 Task: Search one way flight ticket for 4 adults, 2 children, 2 infants in seat and 1 infant on lap in premium economy from Palm Springs: Palm Springs International Airport to Fort Wayne: Fort Wayne International Airport on 5-4-2023. Choice of flights is Alaska. Number of bags: 2 carry on bags. Price is upto 89000. Outbound departure time preference is 22:00.
Action: Mouse moved to (302, 283)
Screenshot: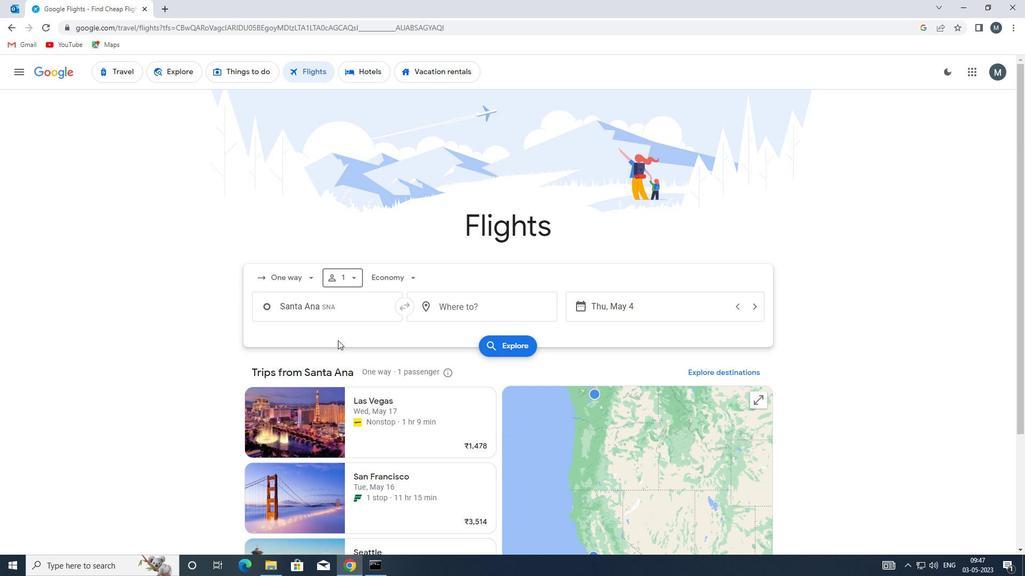 
Action: Mouse pressed left at (302, 283)
Screenshot: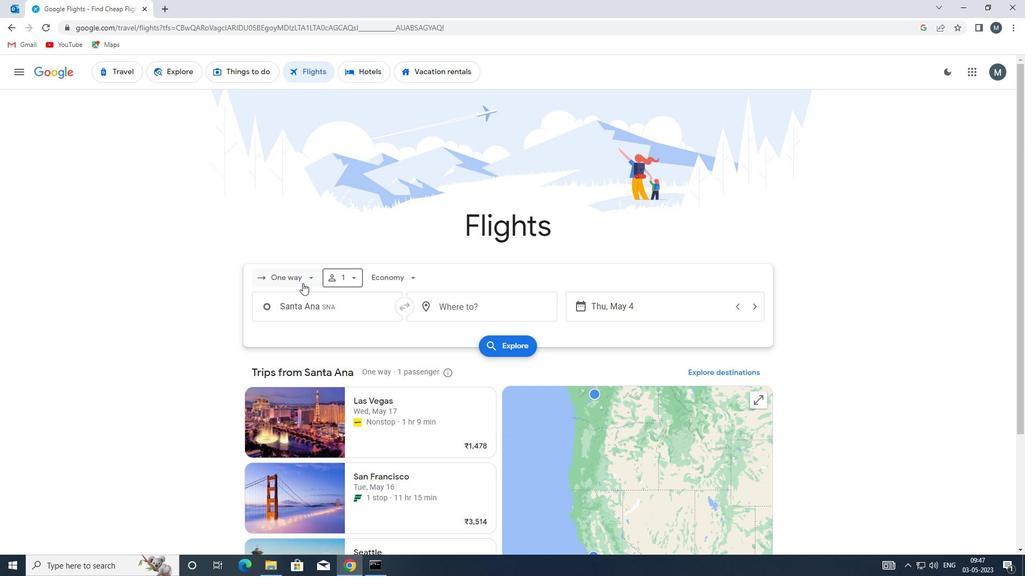 
Action: Mouse moved to (313, 322)
Screenshot: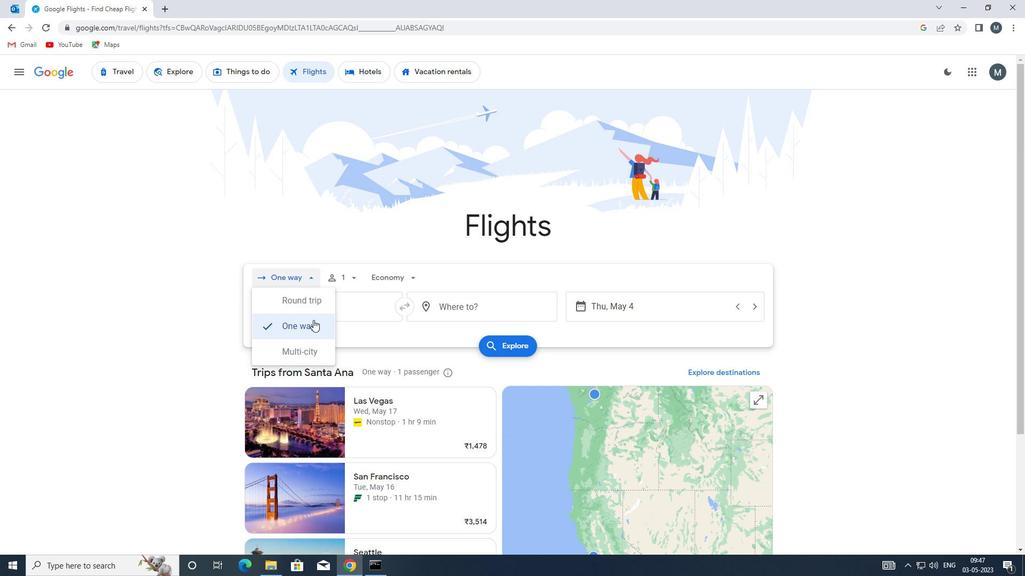 
Action: Mouse pressed left at (313, 322)
Screenshot: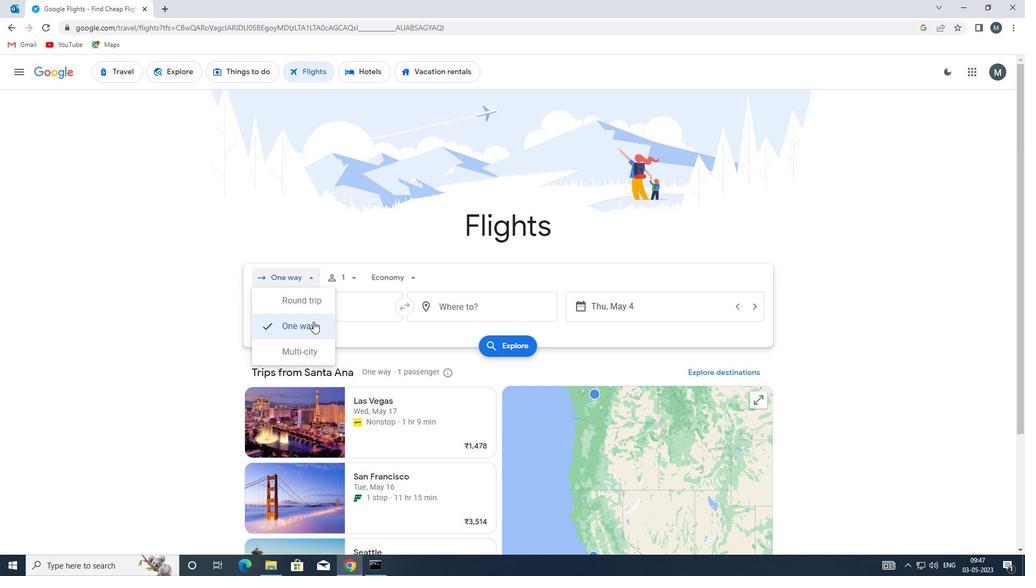 
Action: Mouse moved to (342, 274)
Screenshot: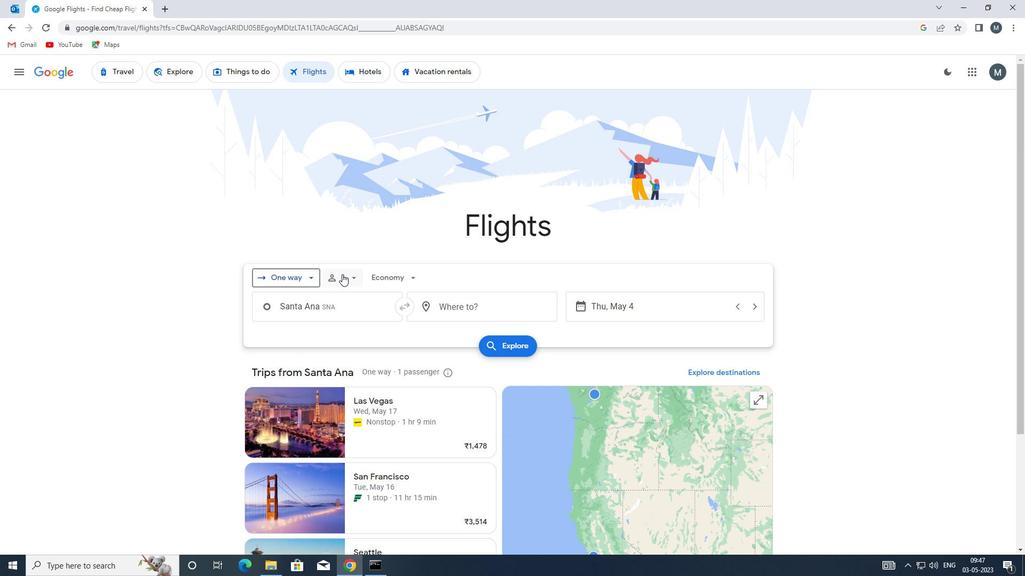 
Action: Mouse pressed left at (342, 274)
Screenshot: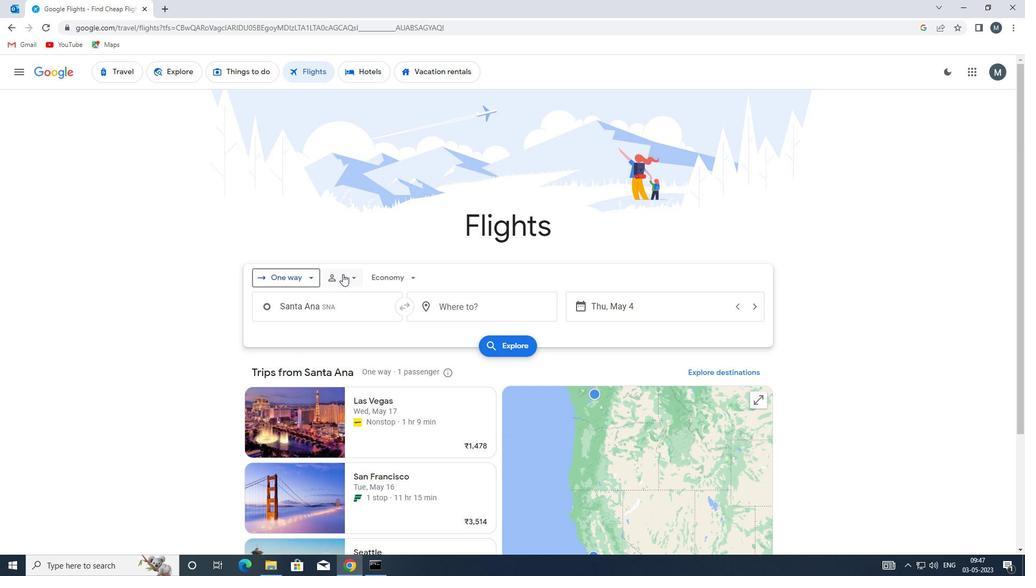 
Action: Mouse moved to (428, 304)
Screenshot: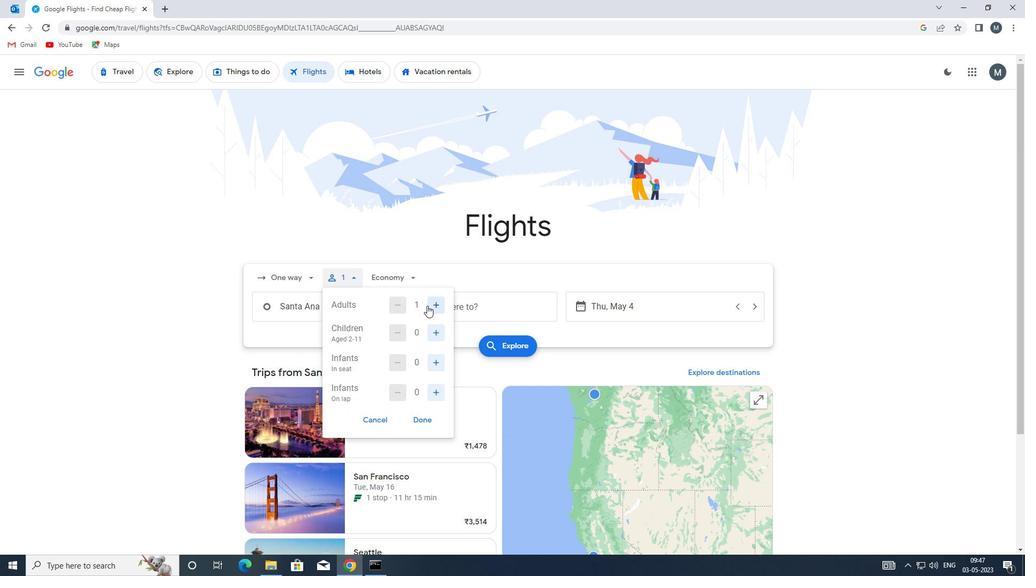 
Action: Mouse pressed left at (428, 304)
Screenshot: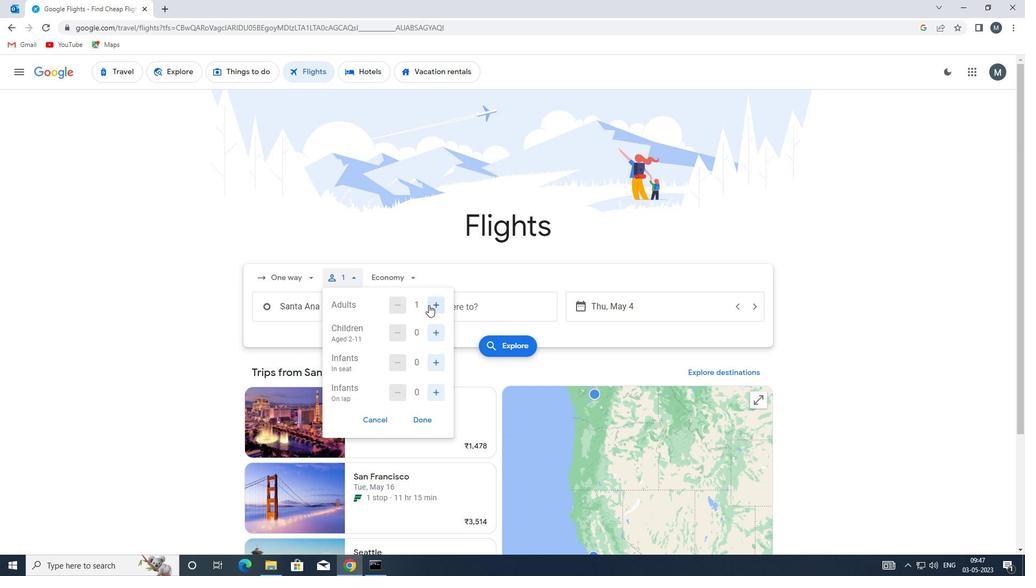 
Action: Mouse pressed left at (428, 304)
Screenshot: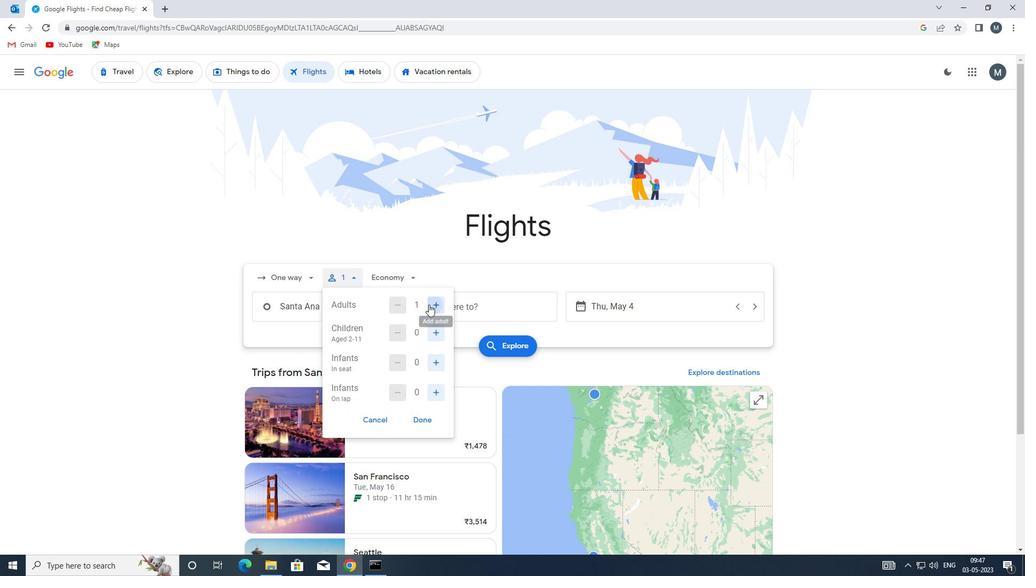 
Action: Mouse moved to (429, 304)
Screenshot: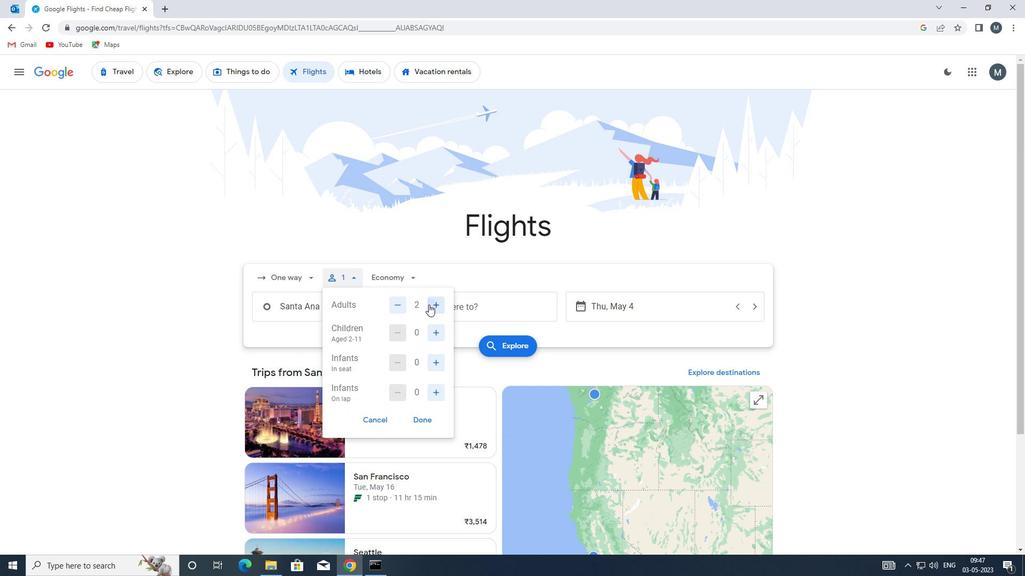 
Action: Mouse pressed left at (429, 304)
Screenshot: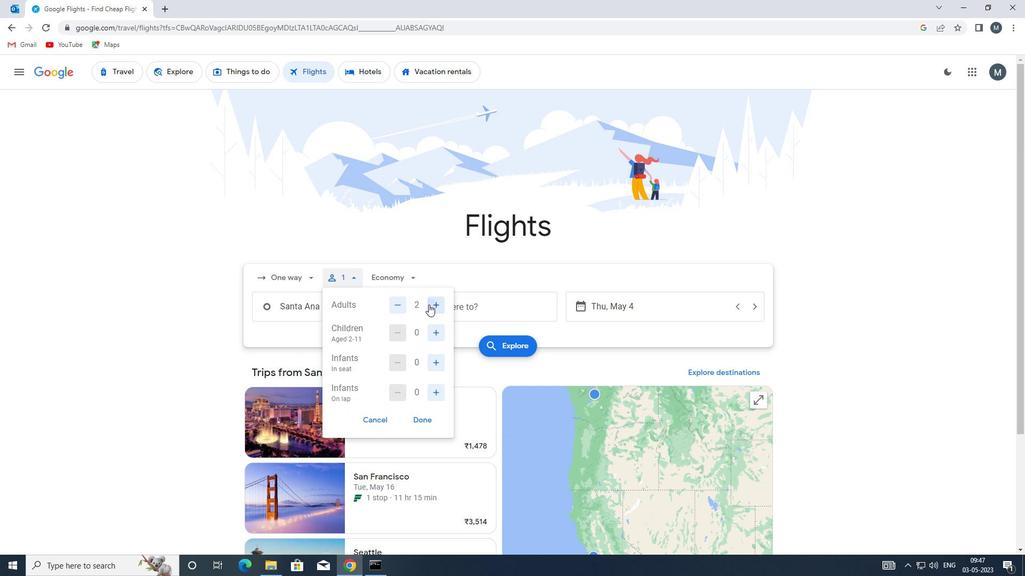 
Action: Mouse moved to (430, 304)
Screenshot: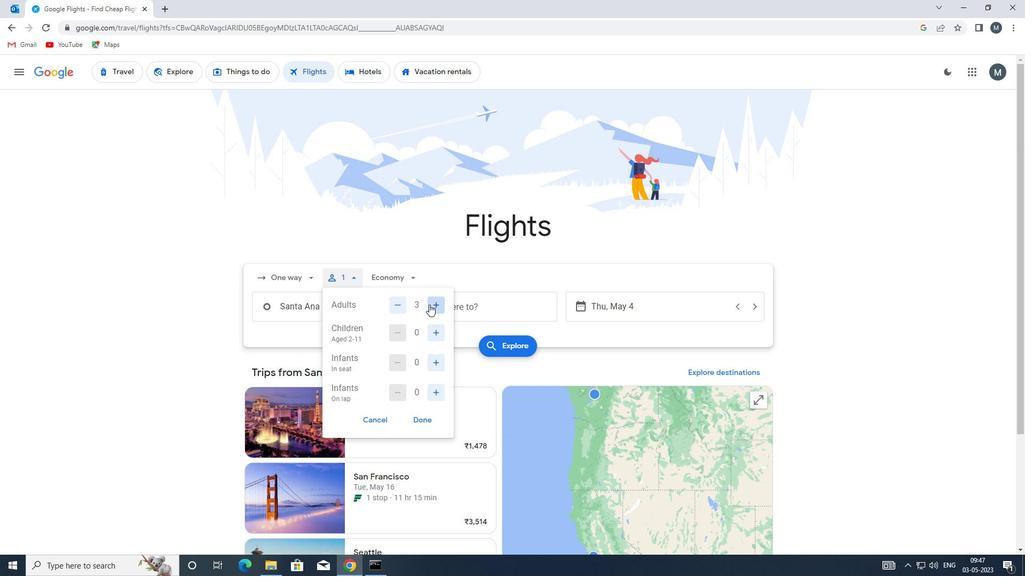 
Action: Mouse pressed left at (430, 304)
Screenshot: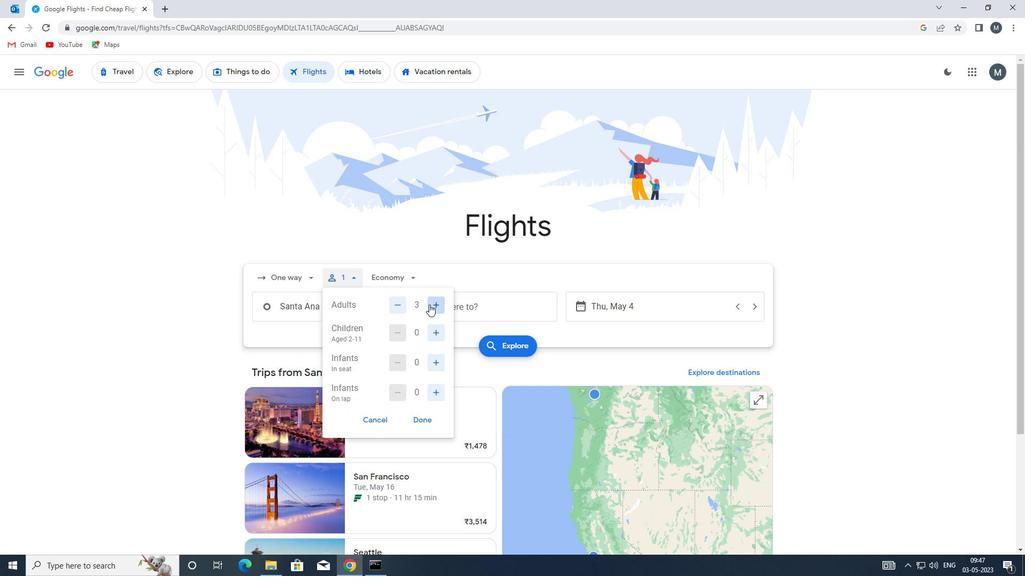 
Action: Mouse moved to (395, 303)
Screenshot: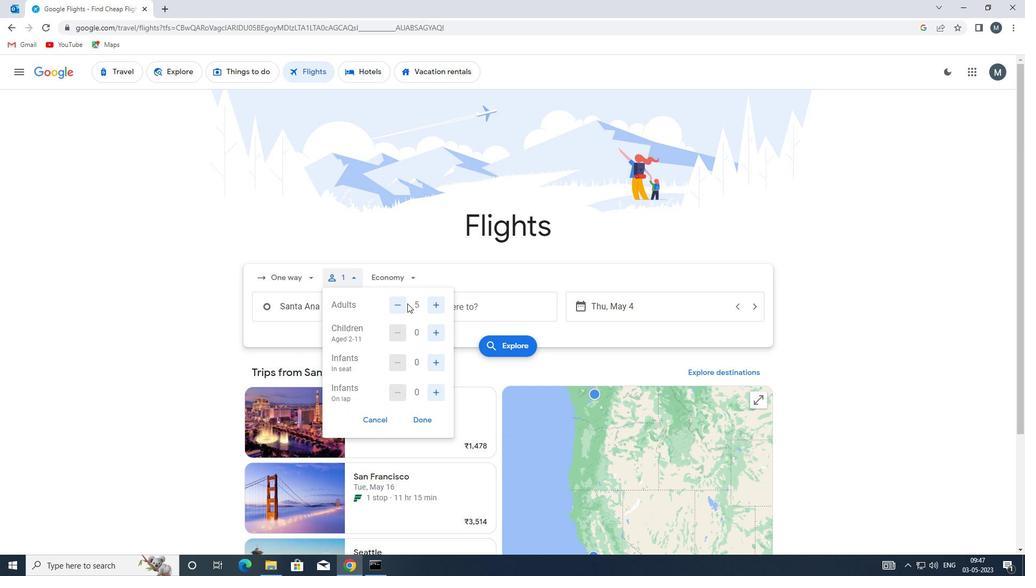 
Action: Mouse pressed left at (395, 303)
Screenshot: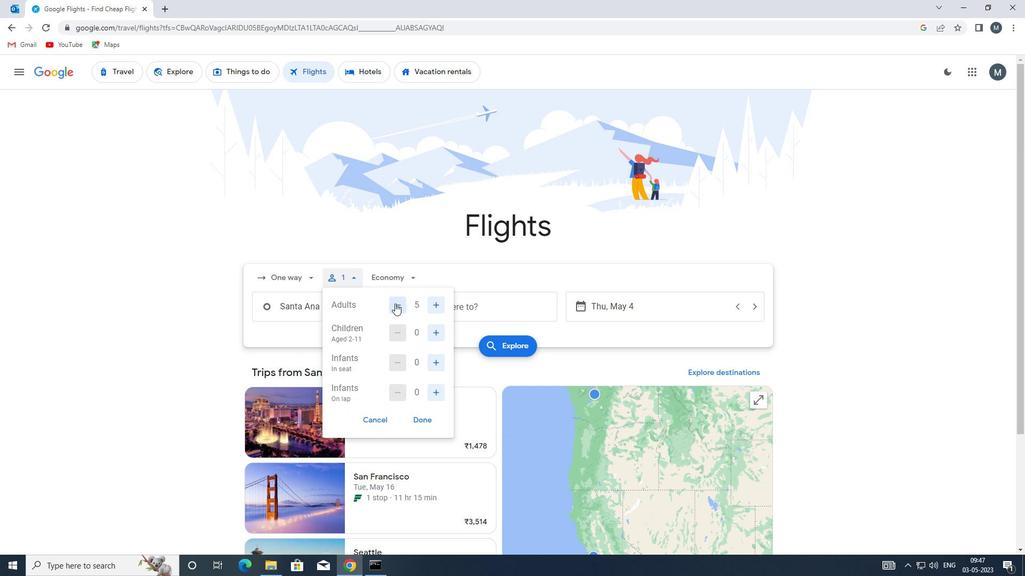 
Action: Mouse moved to (438, 330)
Screenshot: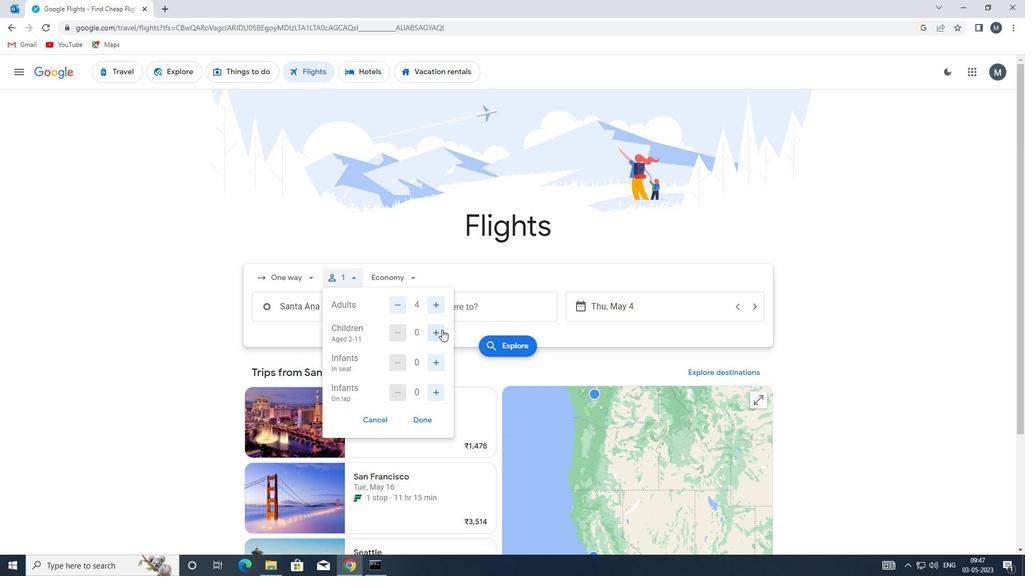 
Action: Mouse pressed left at (438, 330)
Screenshot: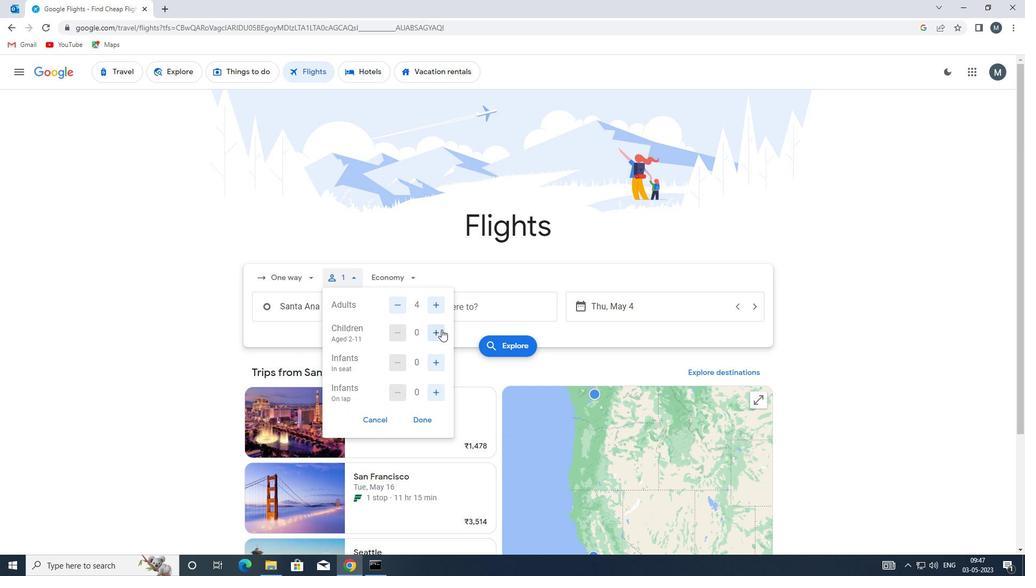 
Action: Mouse pressed left at (438, 330)
Screenshot: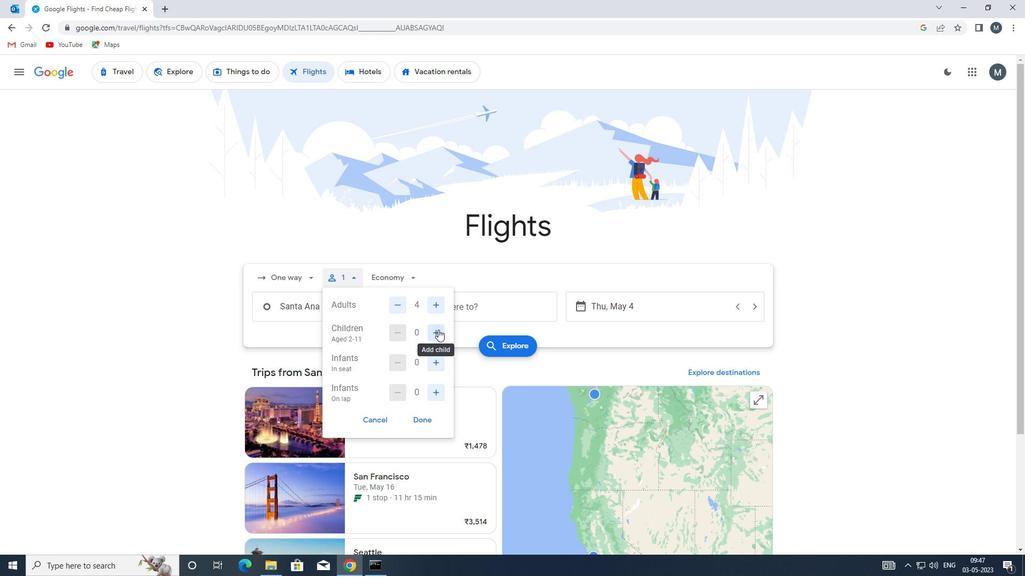 
Action: Mouse moved to (436, 363)
Screenshot: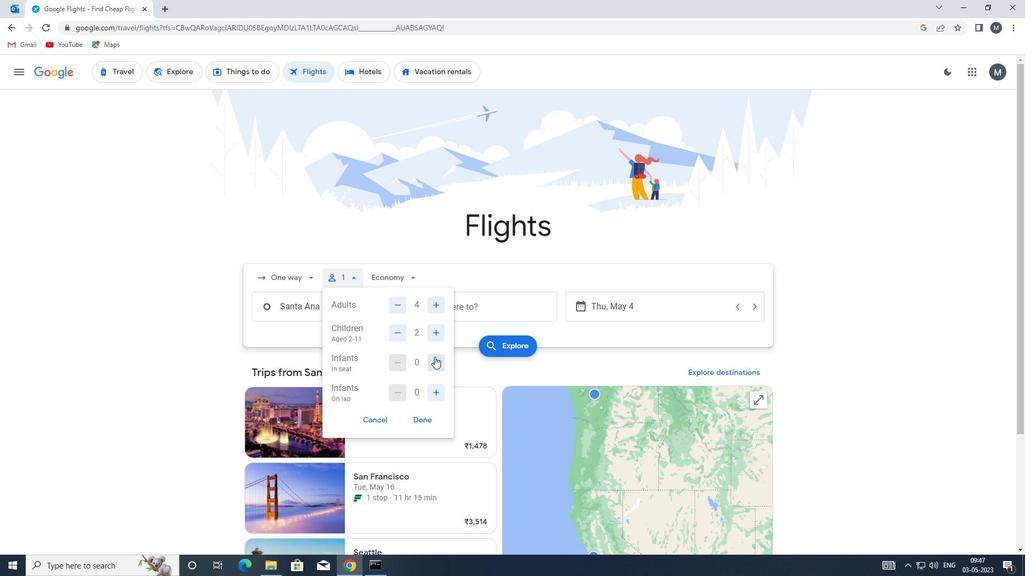 
Action: Mouse pressed left at (436, 363)
Screenshot: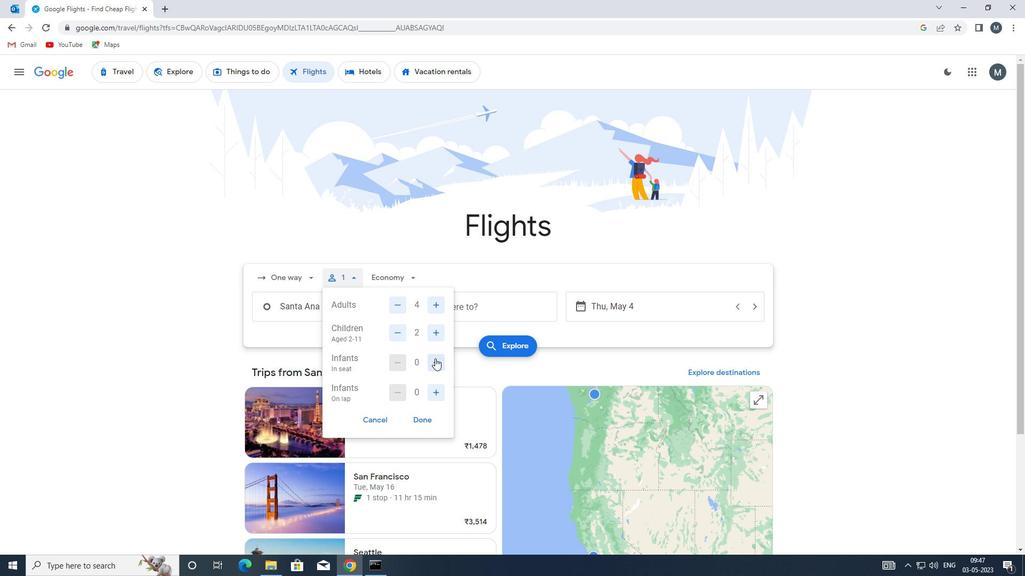 
Action: Mouse moved to (436, 363)
Screenshot: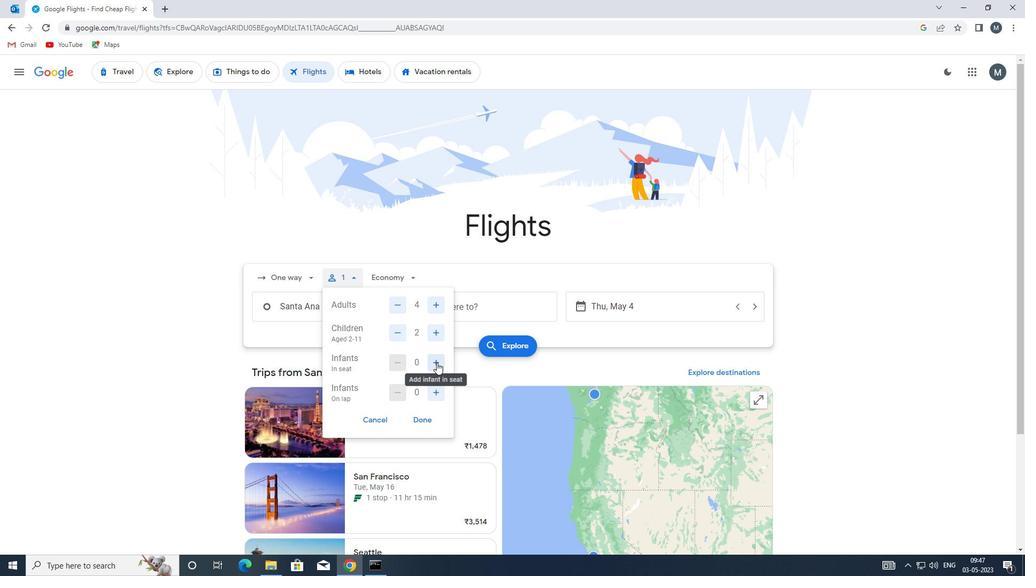 
Action: Mouse pressed left at (436, 363)
Screenshot: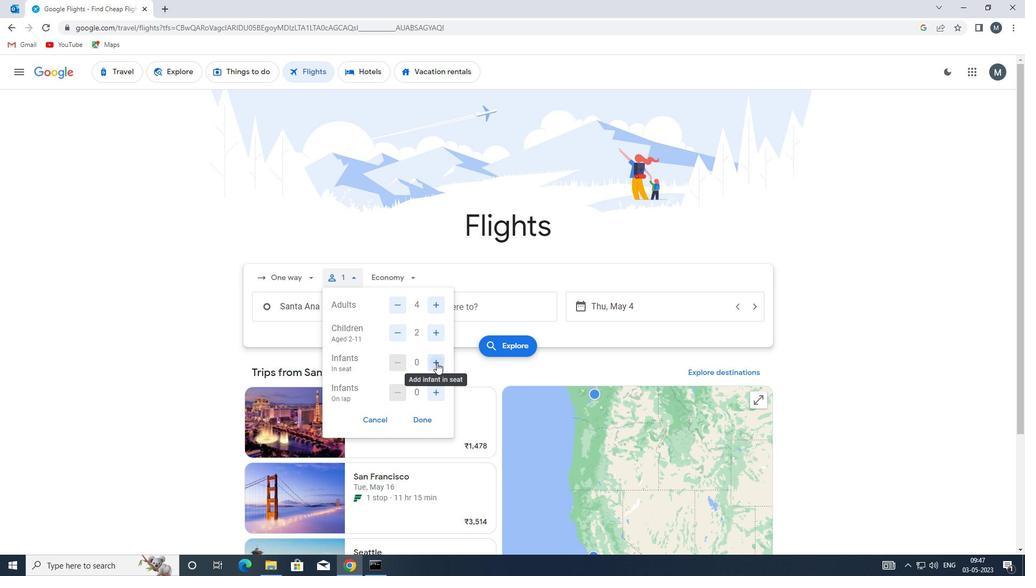
Action: Mouse moved to (437, 397)
Screenshot: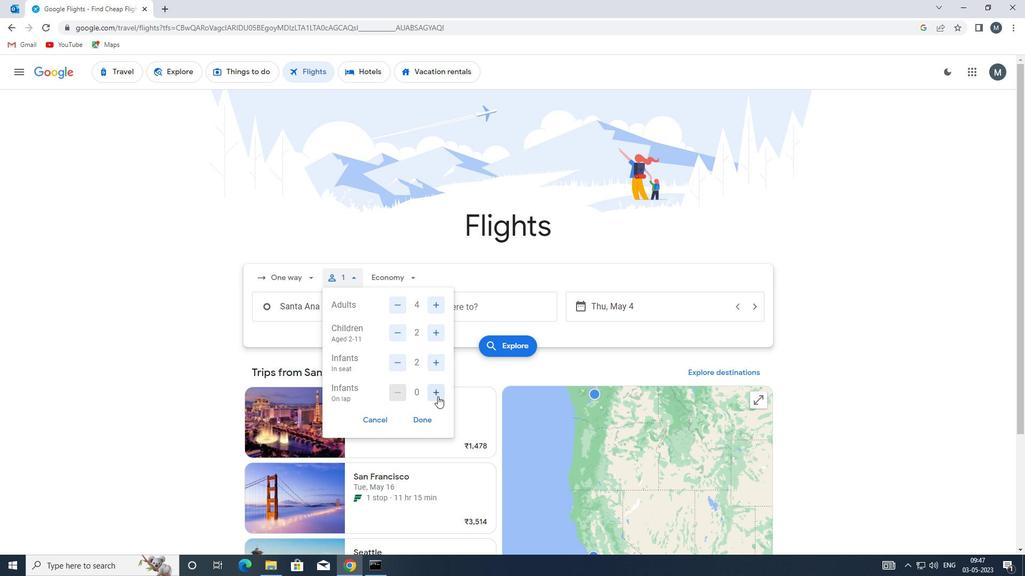 
Action: Mouse pressed left at (437, 397)
Screenshot: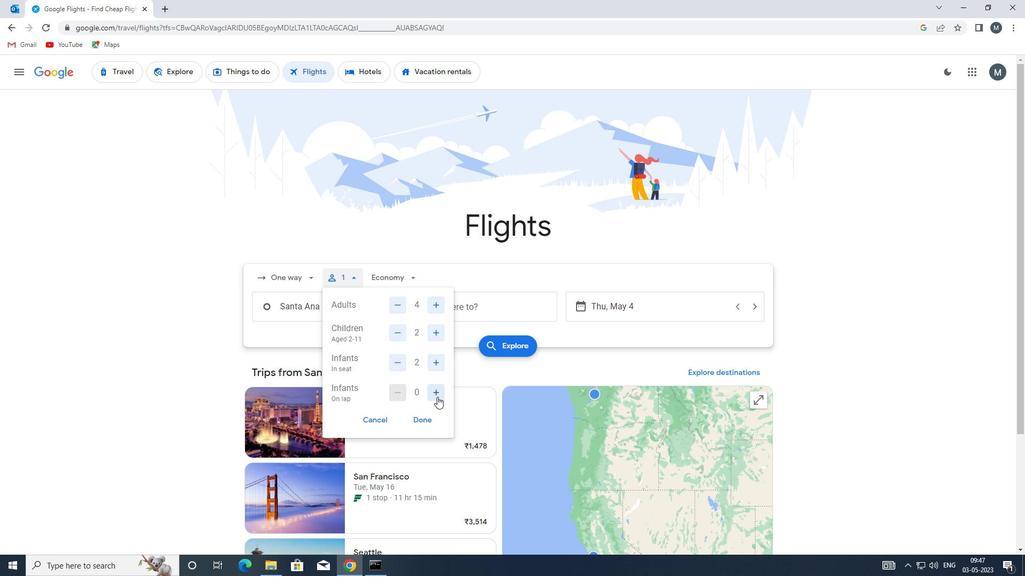 
Action: Mouse moved to (430, 419)
Screenshot: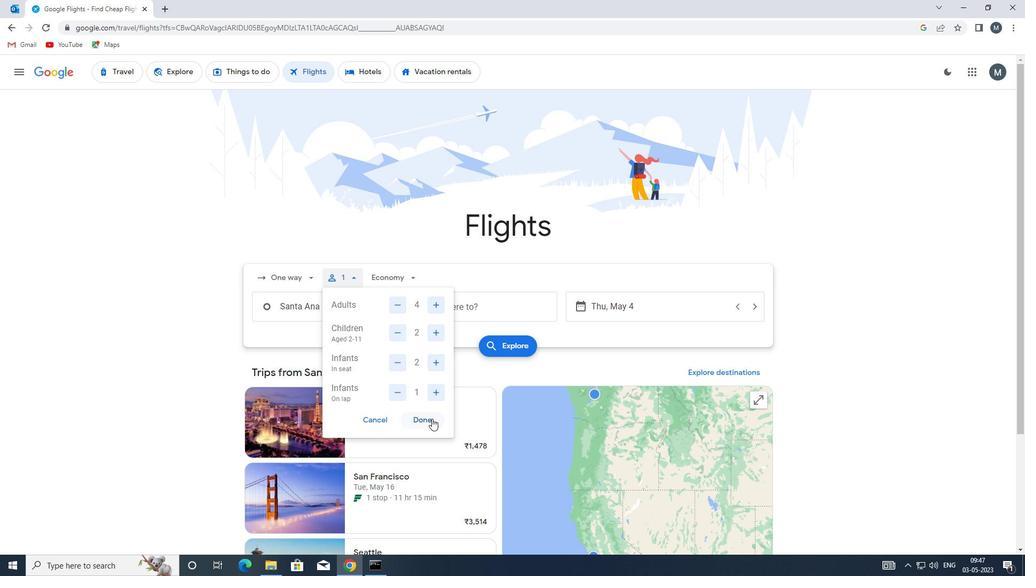 
Action: Mouse pressed left at (430, 419)
Screenshot: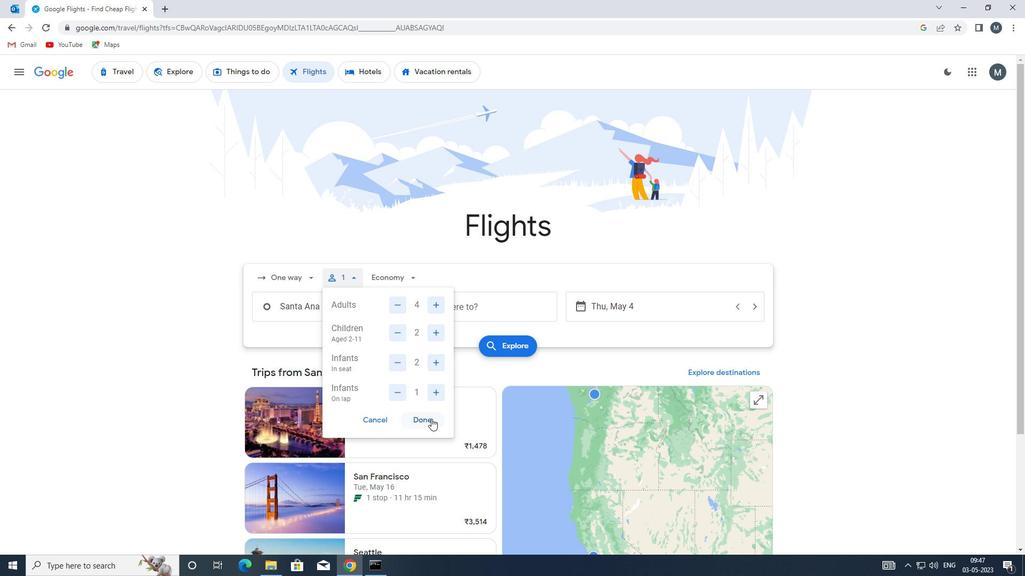 
Action: Mouse moved to (401, 278)
Screenshot: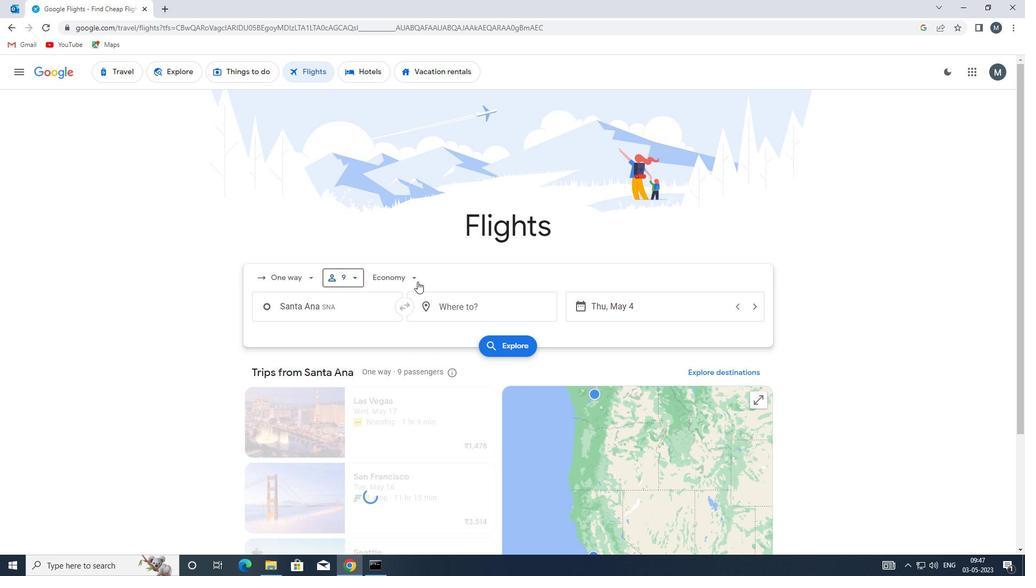 
Action: Mouse pressed left at (401, 278)
Screenshot: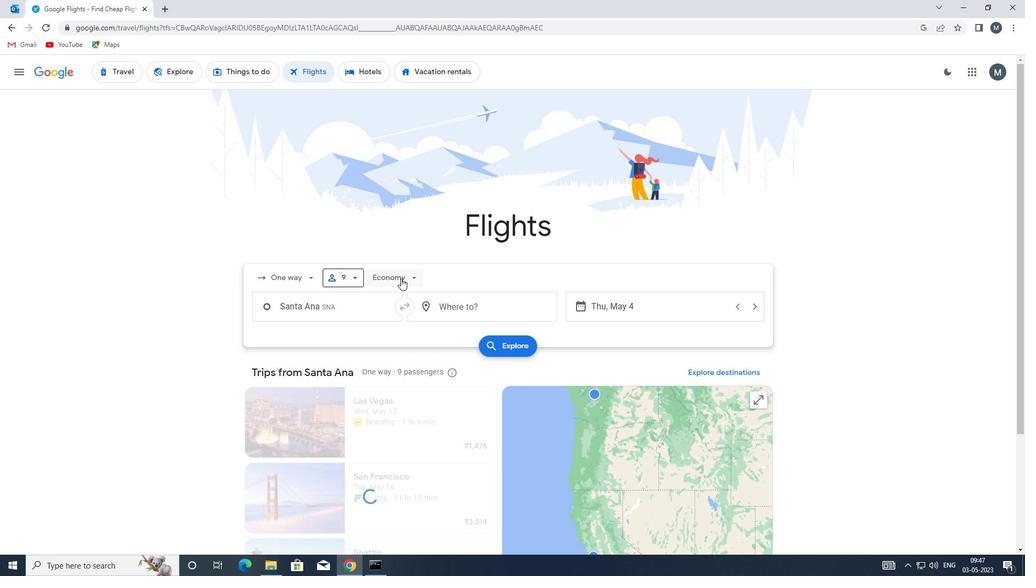 
Action: Mouse moved to (413, 327)
Screenshot: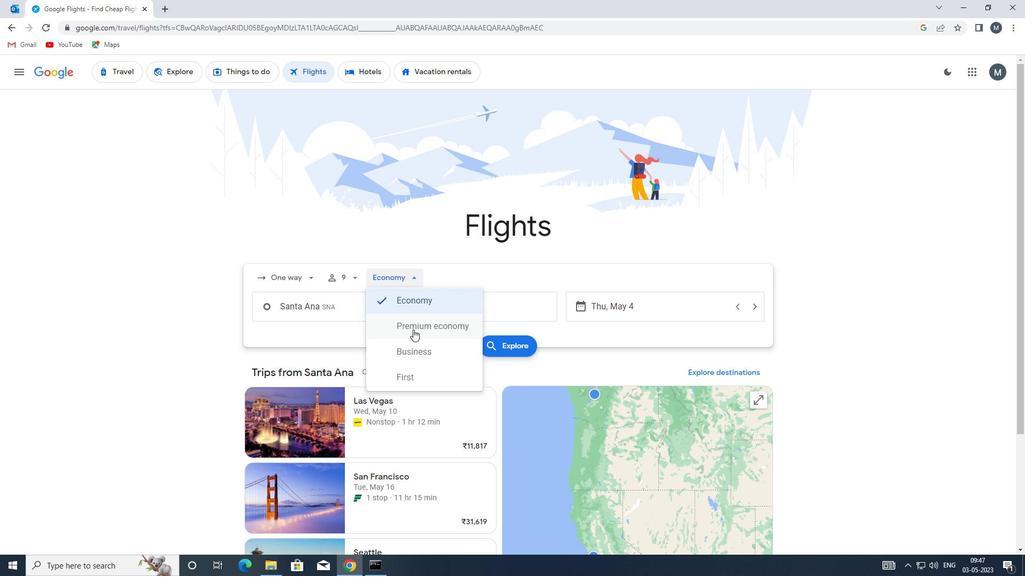 
Action: Mouse pressed left at (413, 327)
Screenshot: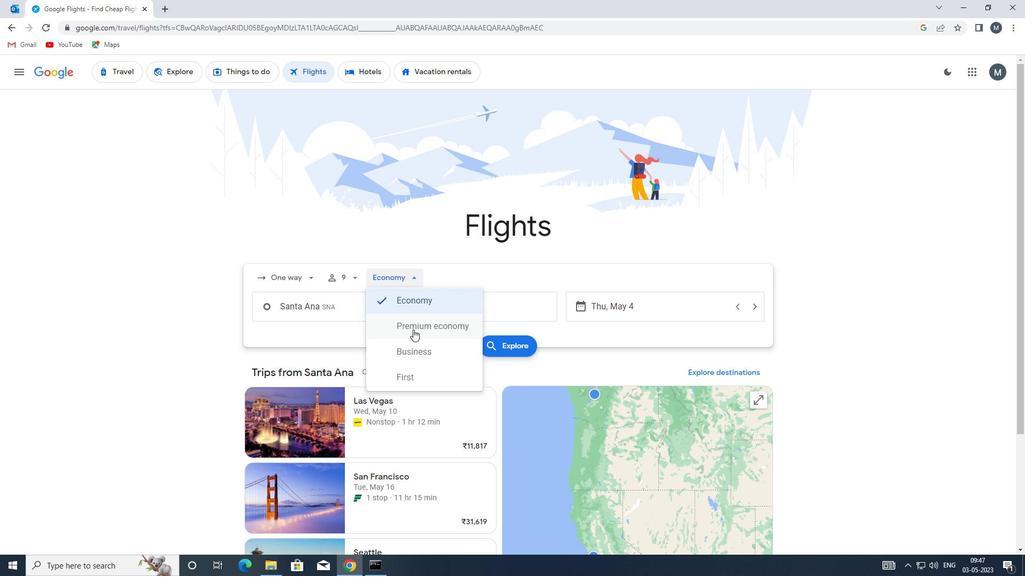
Action: Mouse moved to (346, 310)
Screenshot: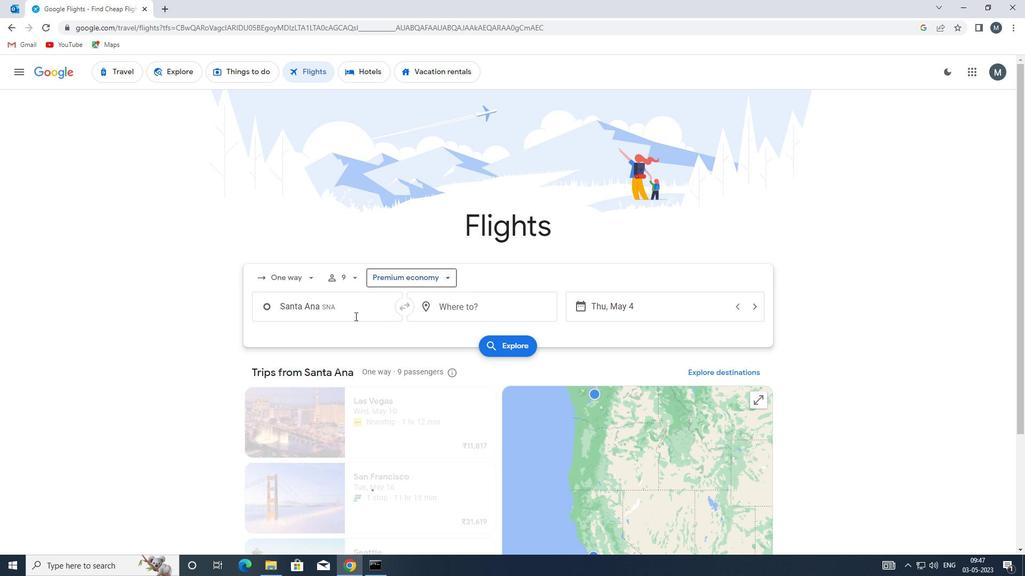 
Action: Mouse pressed left at (346, 310)
Screenshot: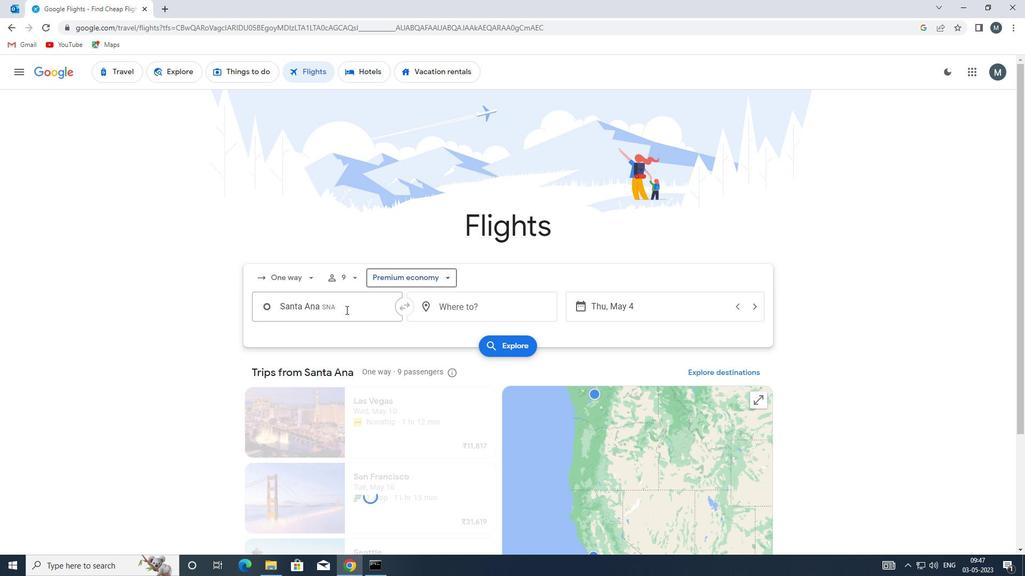
Action: Mouse moved to (346, 309)
Screenshot: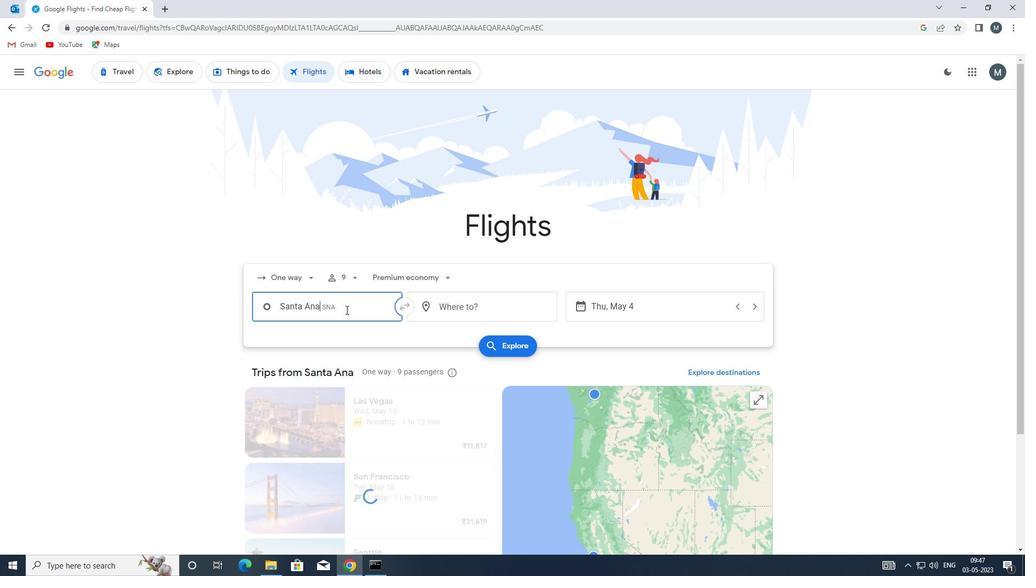 
Action: Key pressed ps
Screenshot: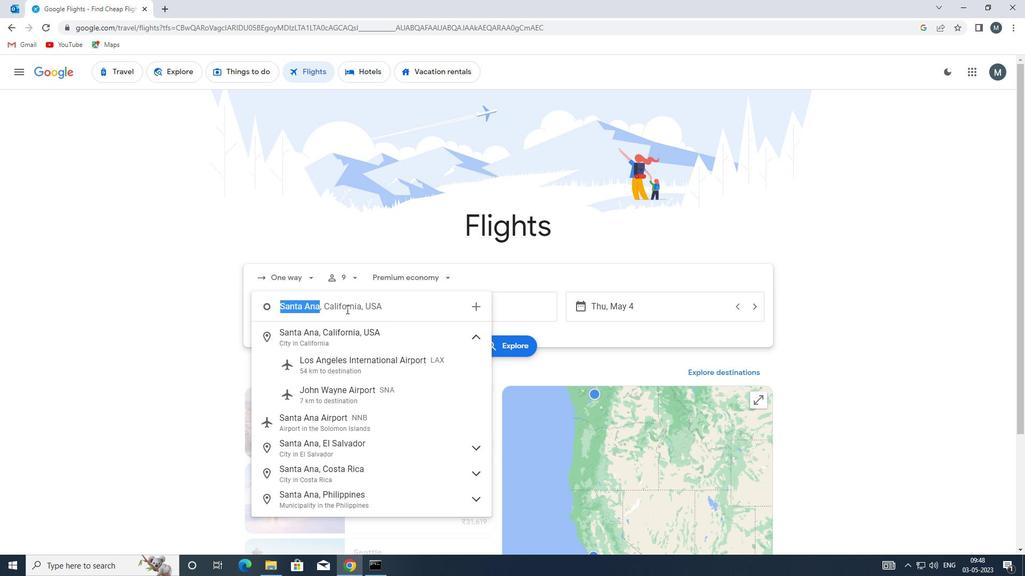 
Action: Mouse moved to (347, 309)
Screenshot: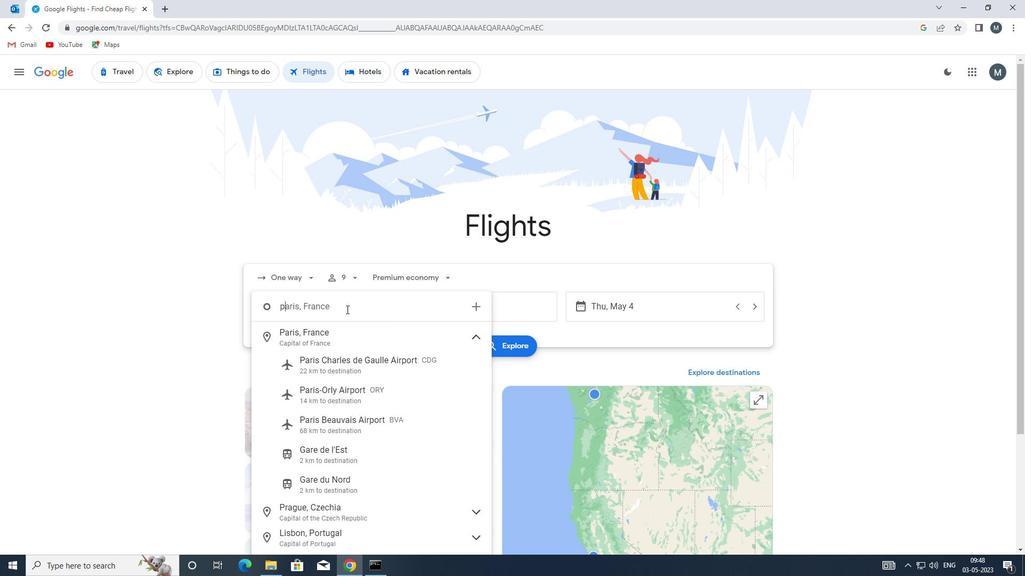 
Action: Key pressed p
Screenshot: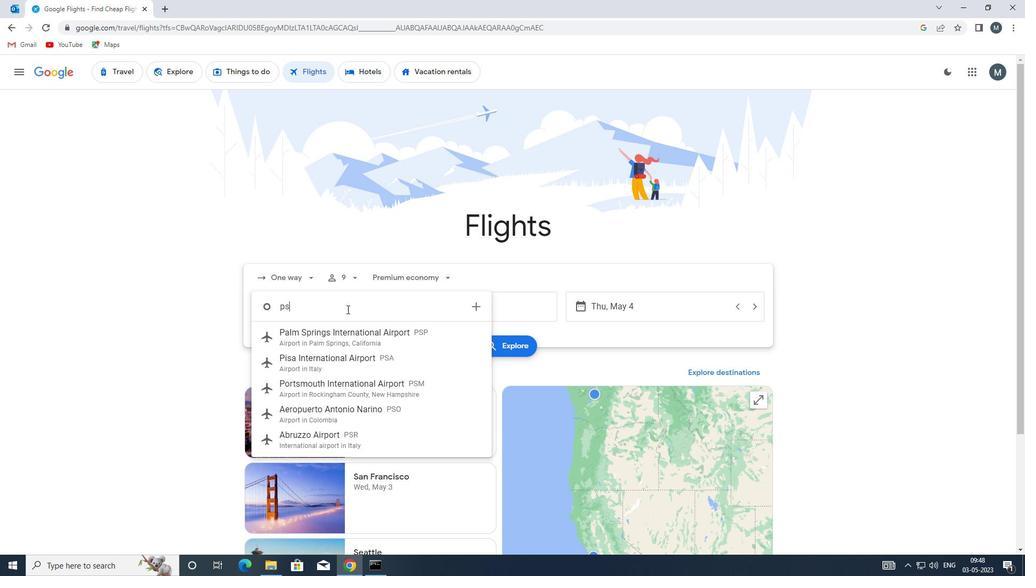 
Action: Mouse moved to (372, 337)
Screenshot: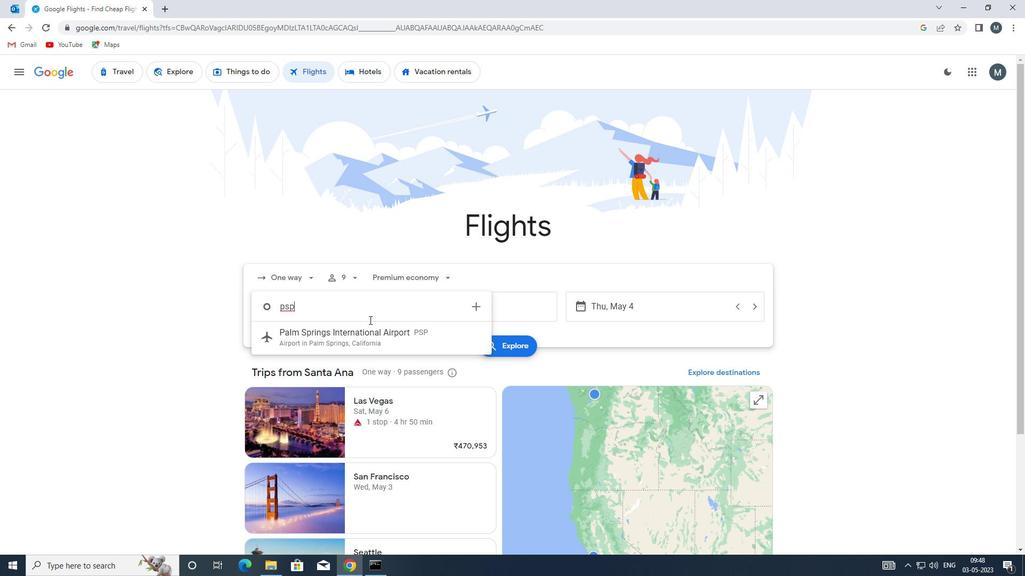 
Action: Mouse pressed left at (372, 337)
Screenshot: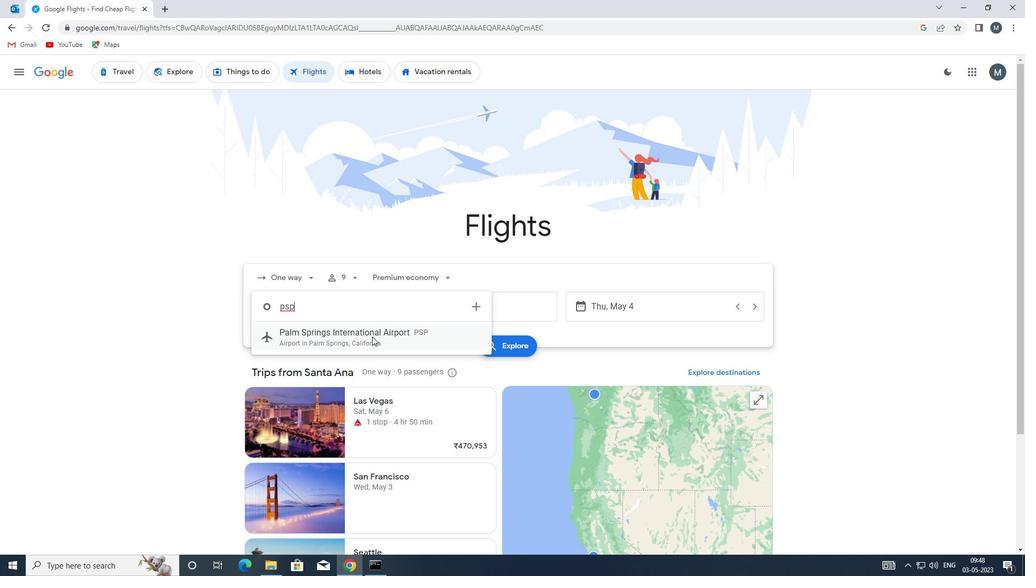 
Action: Mouse moved to (467, 306)
Screenshot: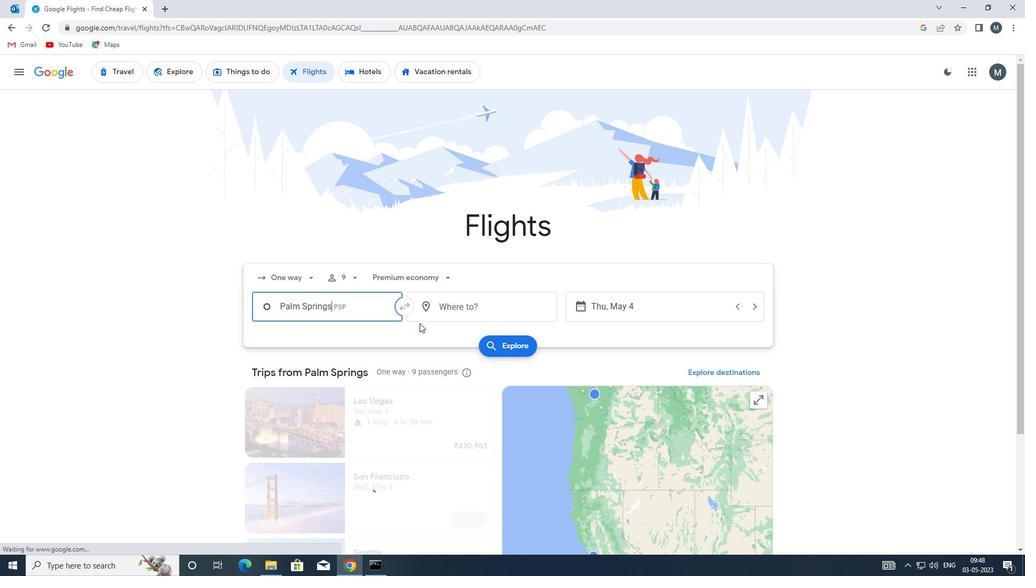 
Action: Mouse pressed left at (467, 306)
Screenshot: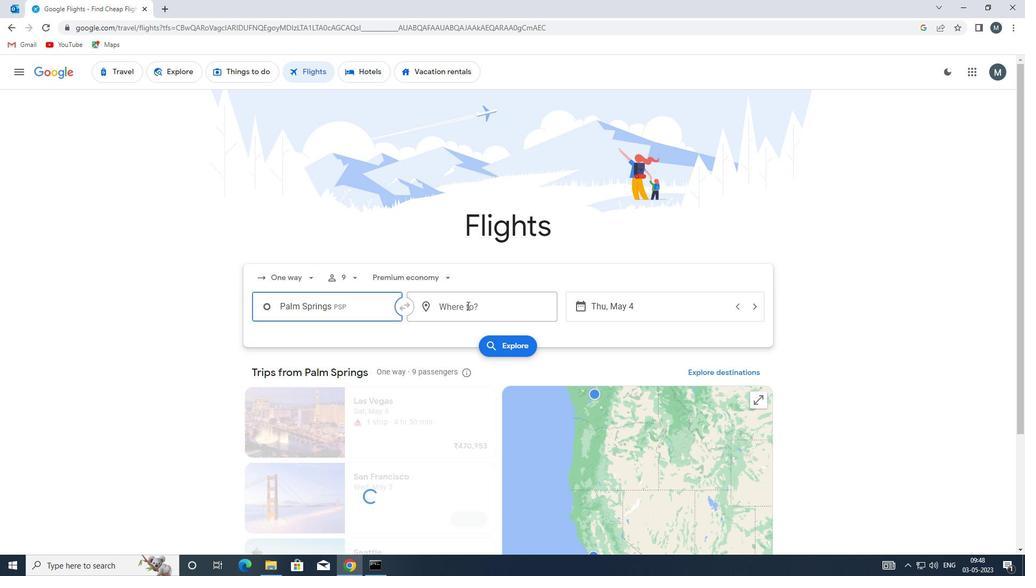 
Action: Mouse moved to (469, 304)
Screenshot: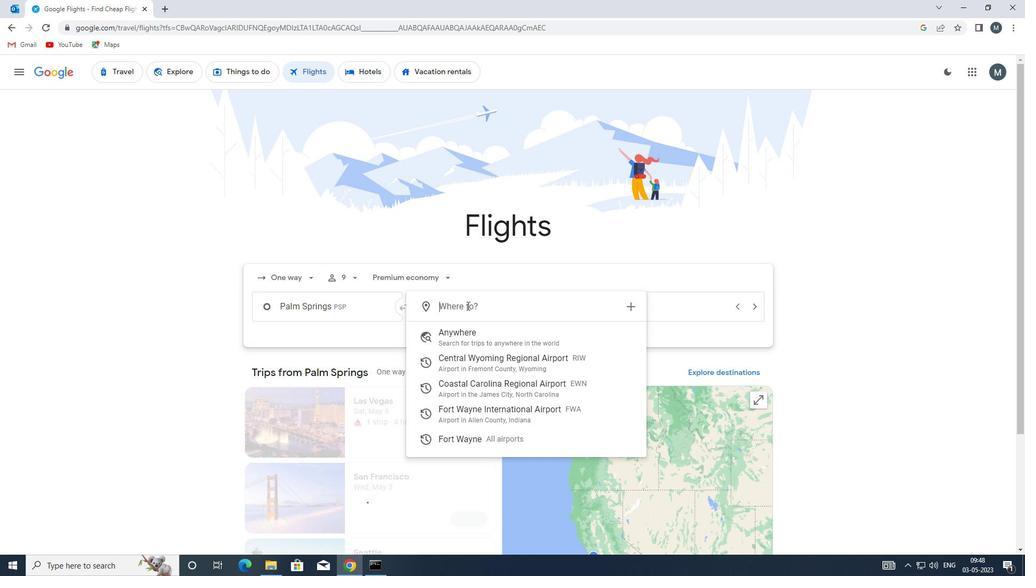 
Action: Key pressed fw
Screenshot: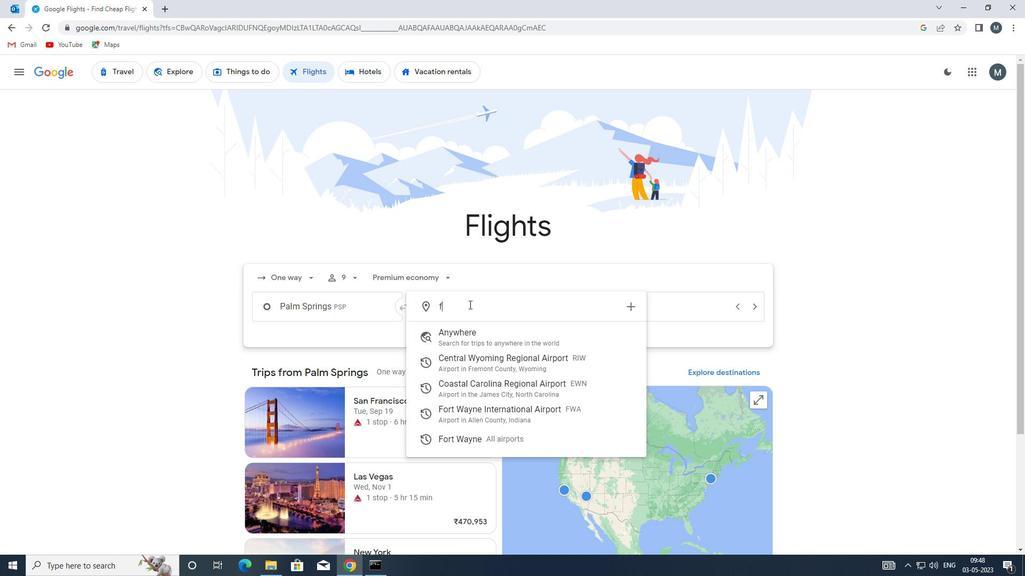 
Action: Mouse moved to (483, 342)
Screenshot: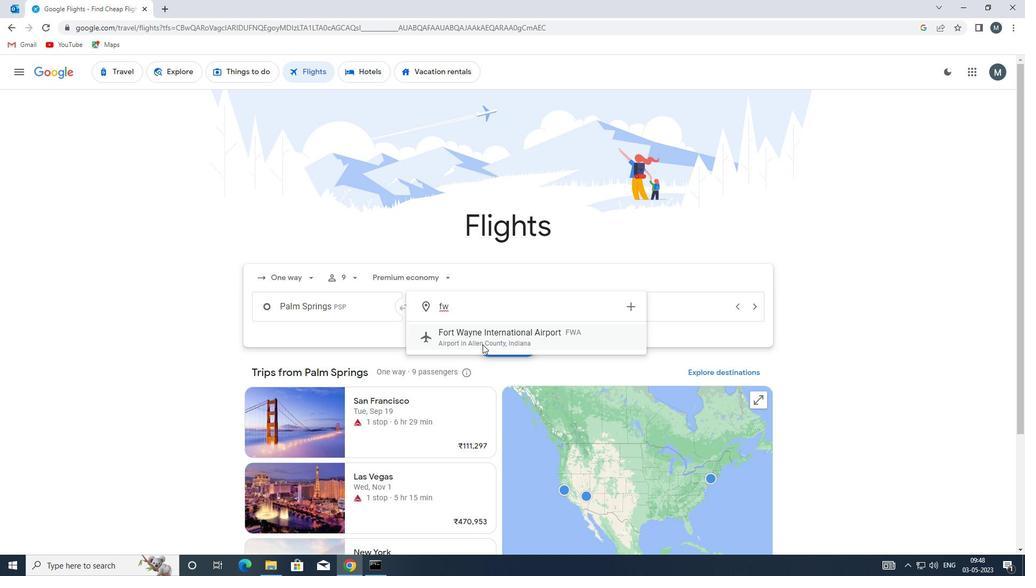 
Action: Mouse pressed left at (483, 342)
Screenshot: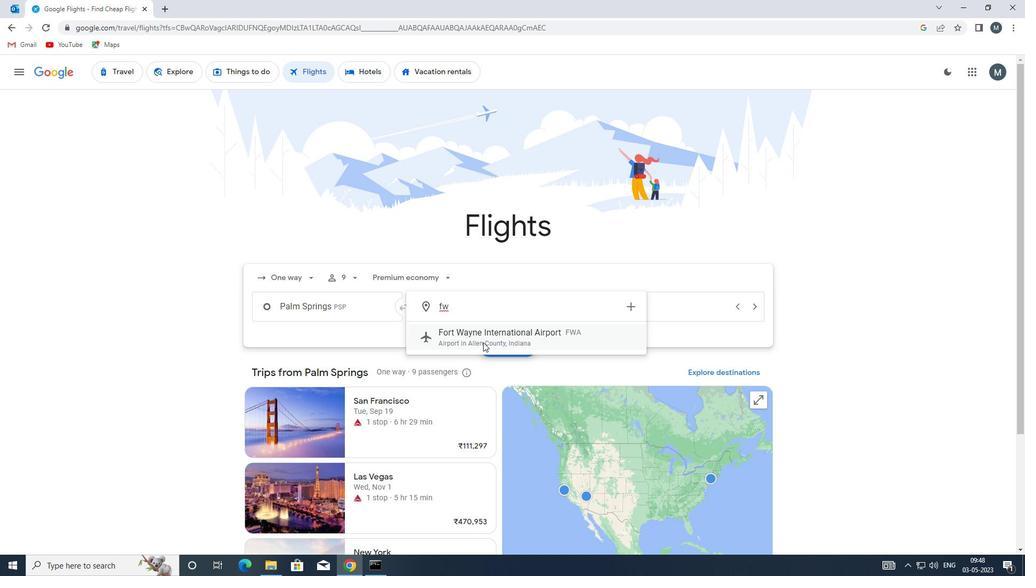 
Action: Mouse moved to (610, 304)
Screenshot: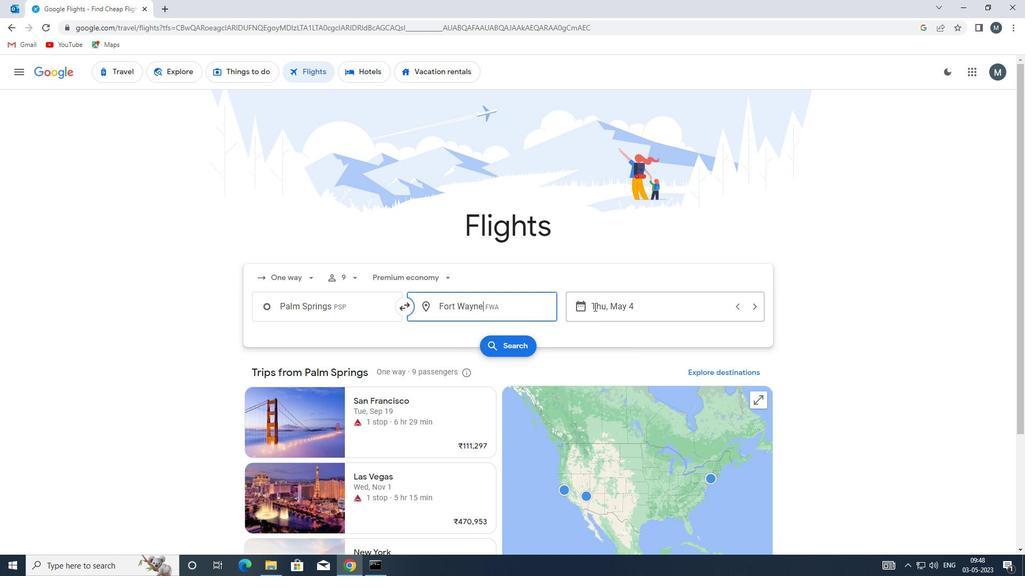 
Action: Mouse pressed left at (610, 304)
Screenshot: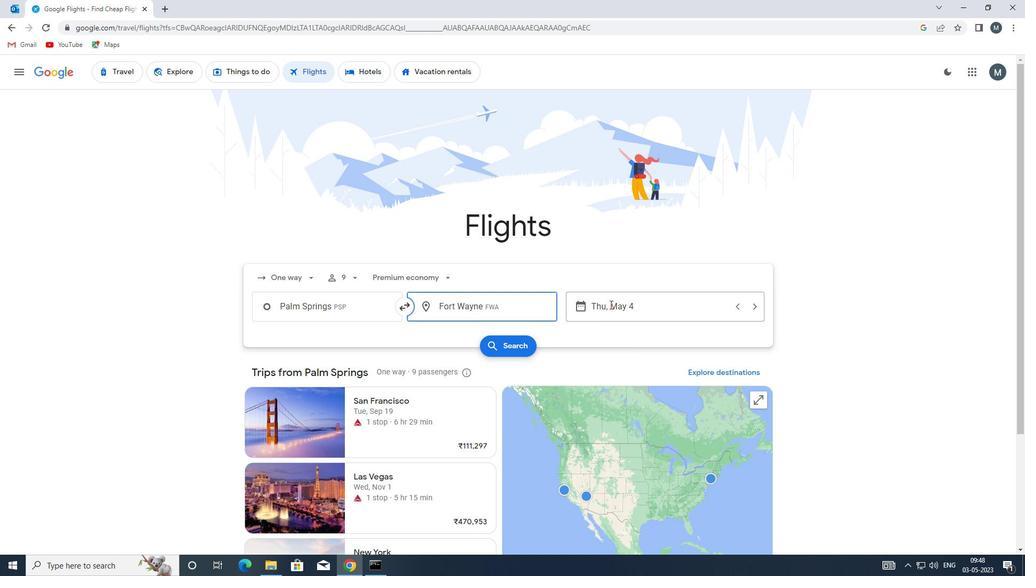
Action: Mouse moved to (482, 365)
Screenshot: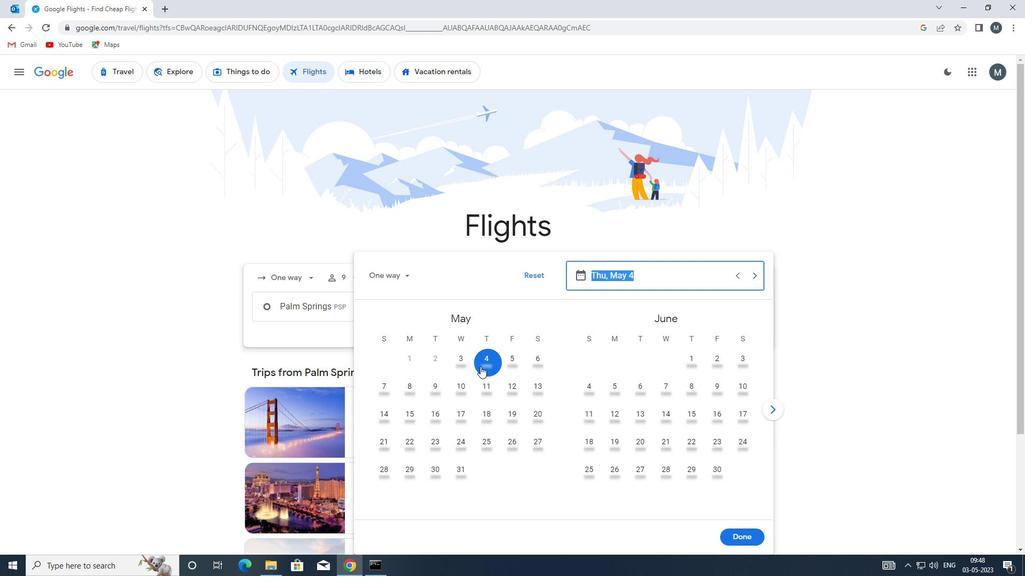
Action: Mouse pressed left at (482, 365)
Screenshot: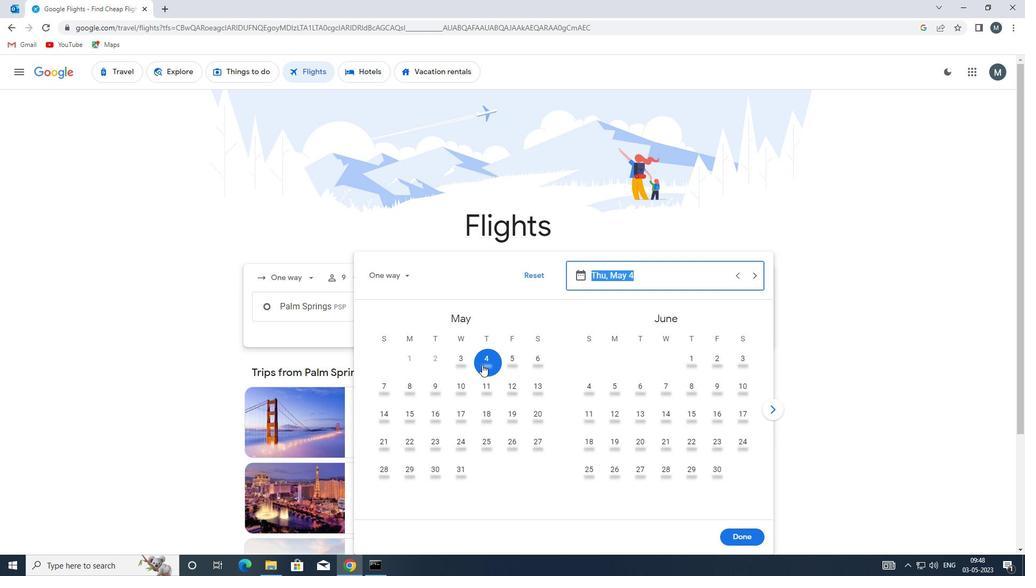 
Action: Mouse moved to (733, 537)
Screenshot: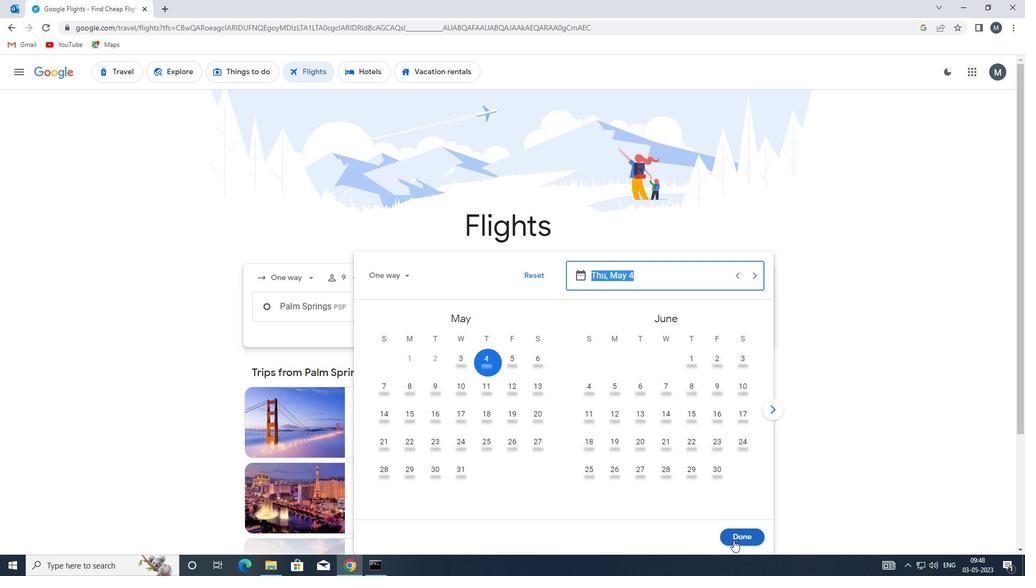 
Action: Mouse pressed left at (733, 537)
Screenshot: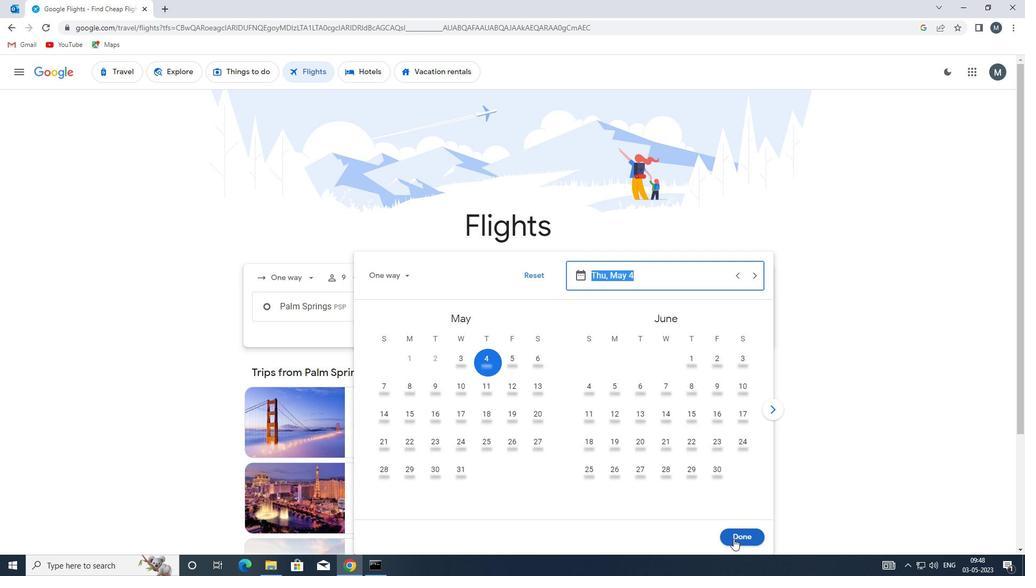 
Action: Mouse moved to (505, 341)
Screenshot: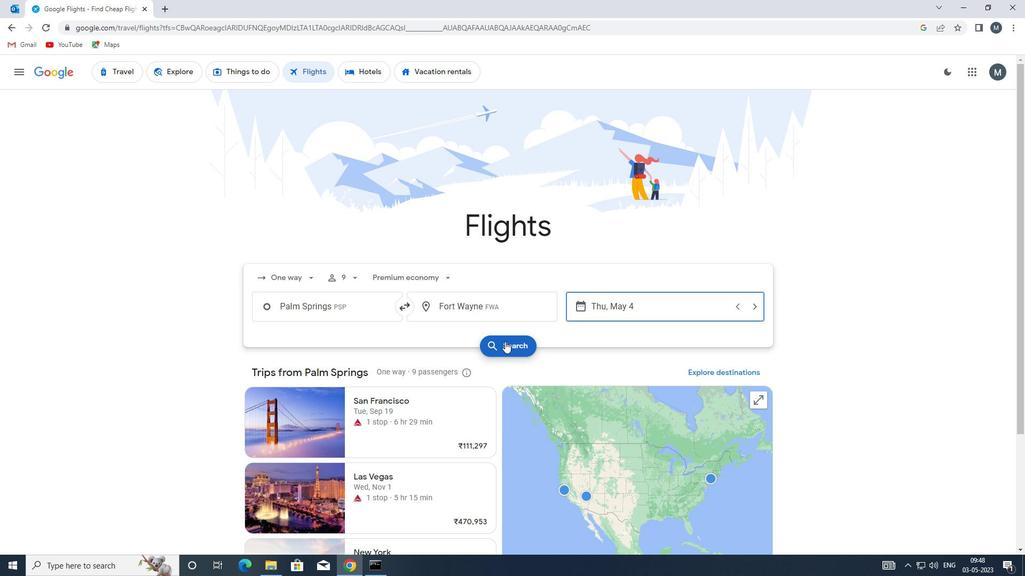 
Action: Mouse pressed left at (505, 341)
Screenshot: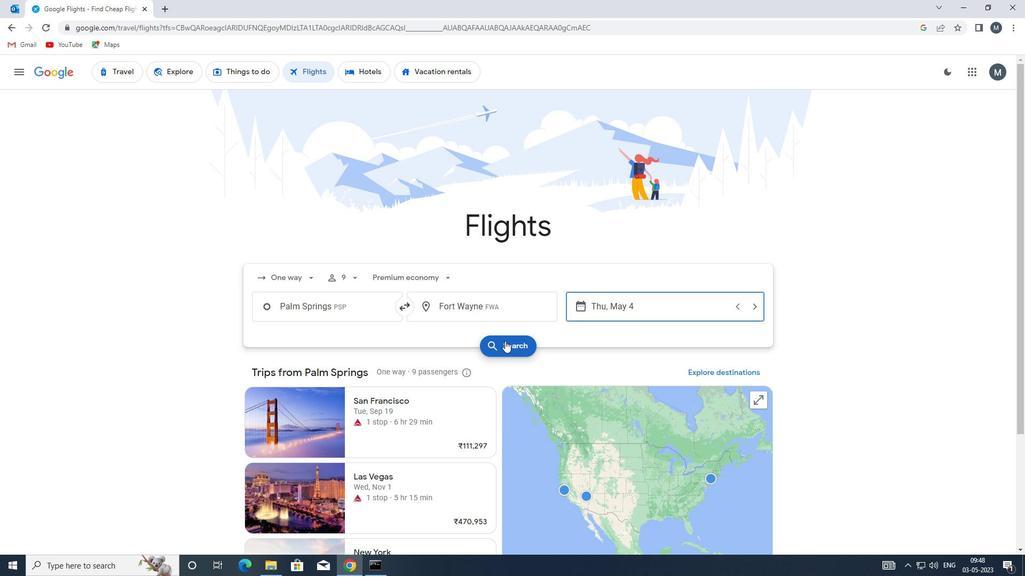 
Action: Mouse moved to (268, 170)
Screenshot: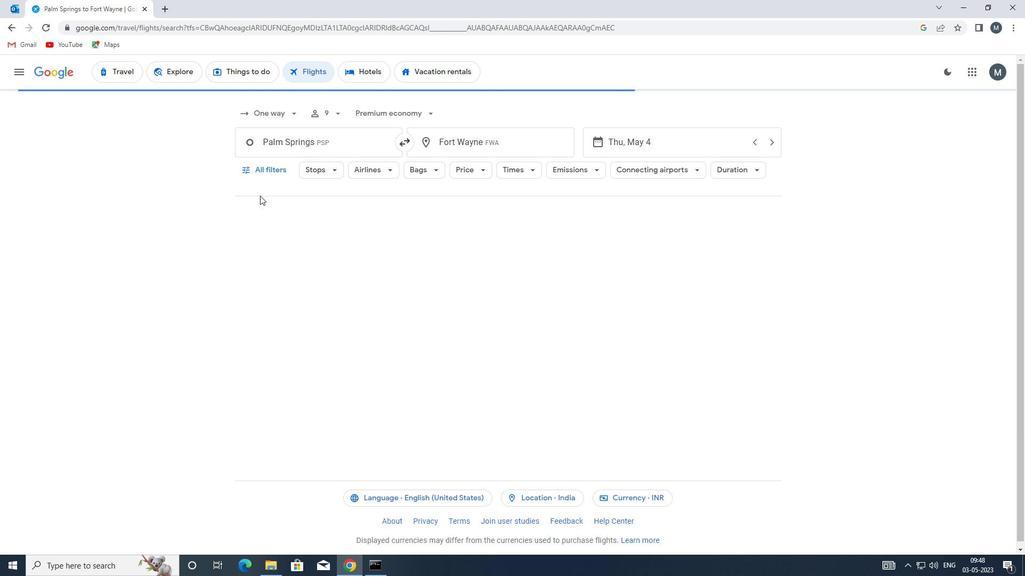 
Action: Mouse pressed left at (268, 170)
Screenshot: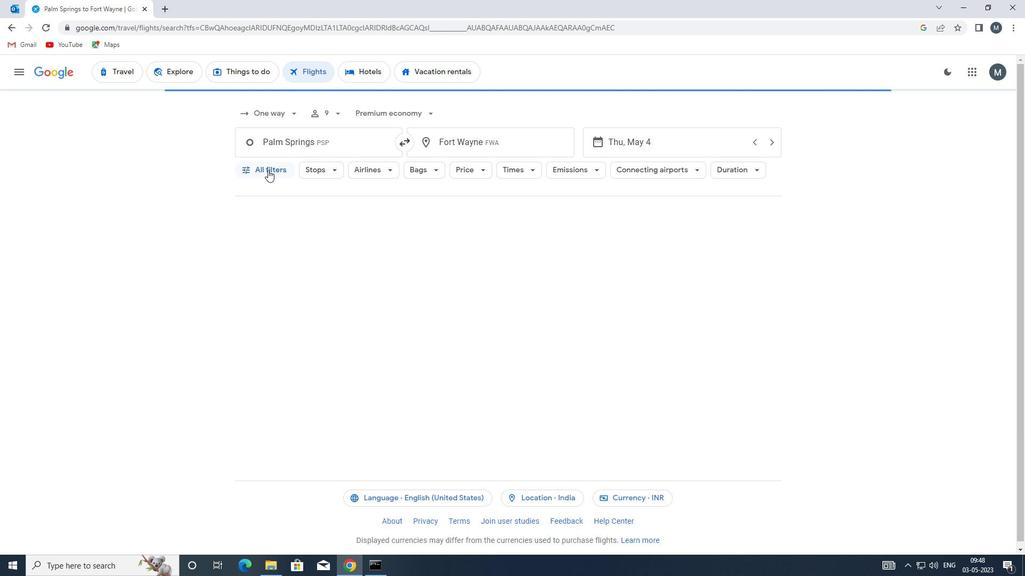 
Action: Mouse moved to (273, 293)
Screenshot: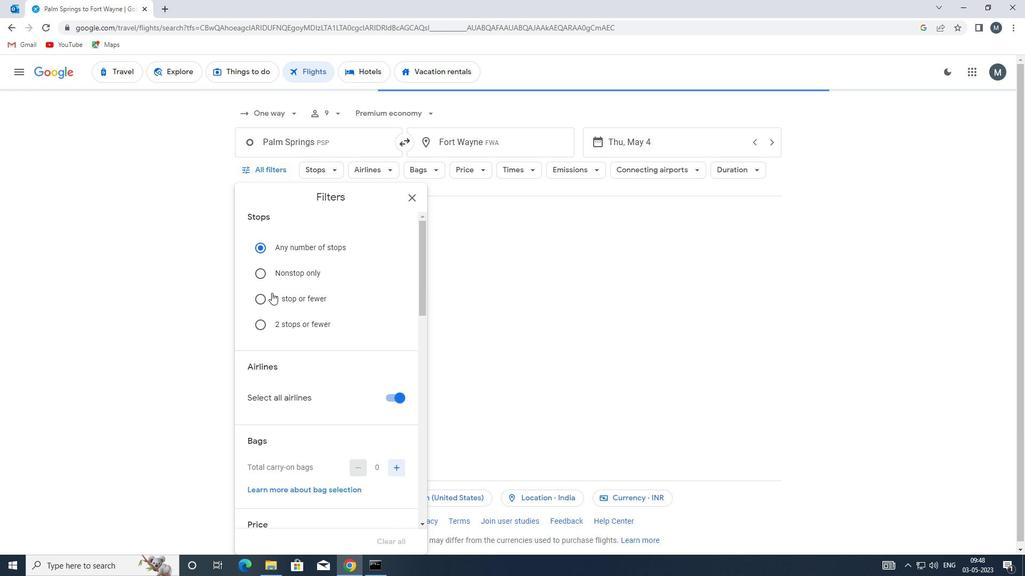 
Action: Mouse scrolled (273, 292) with delta (0, 0)
Screenshot: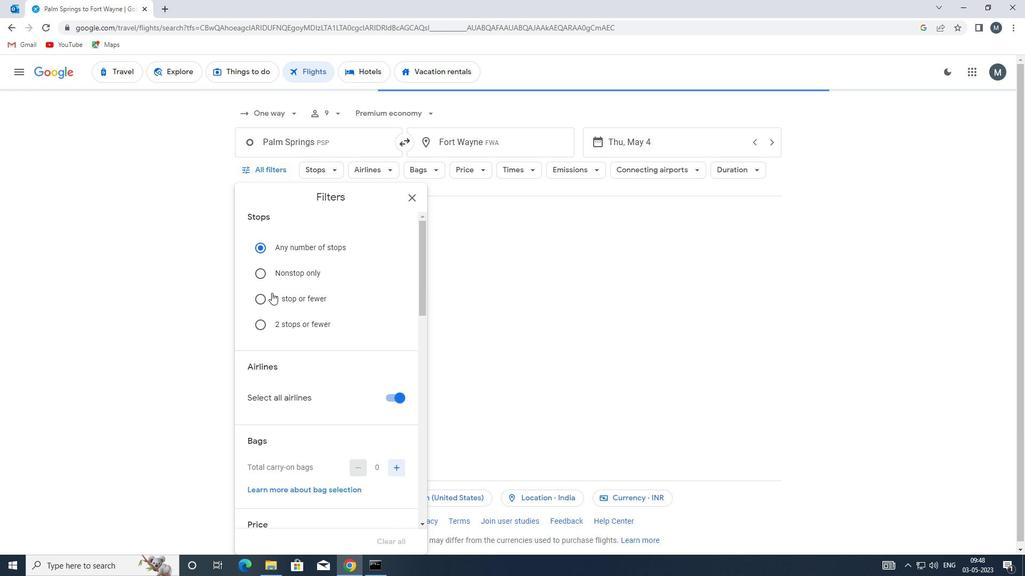 
Action: Mouse moved to (399, 346)
Screenshot: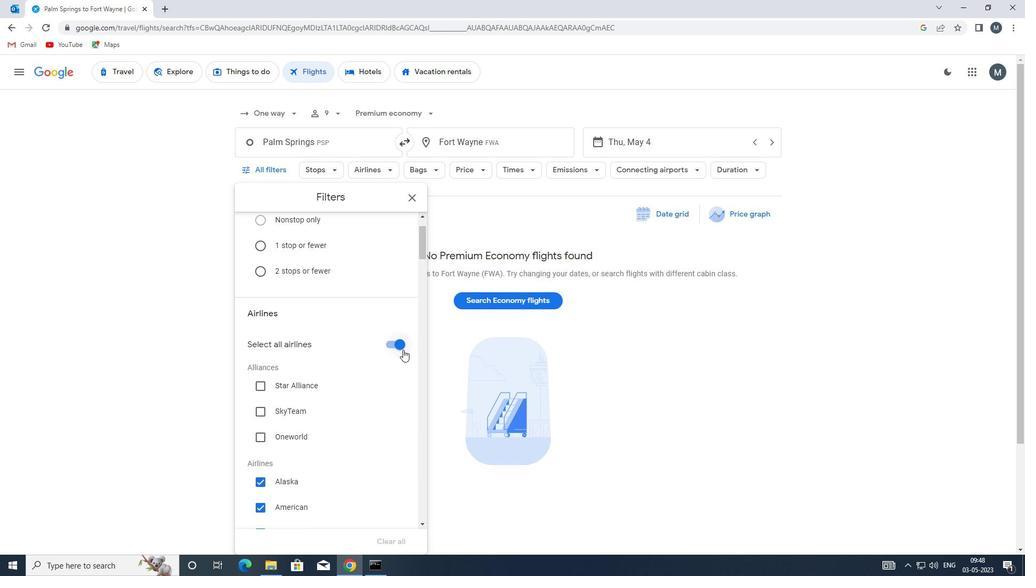 
Action: Mouse pressed left at (399, 346)
Screenshot: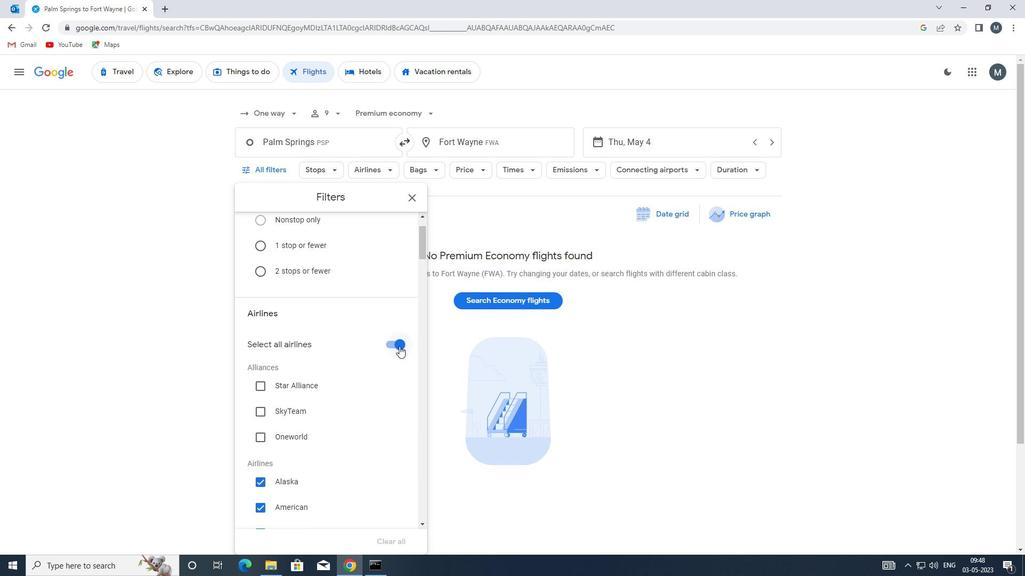 
Action: Mouse moved to (308, 372)
Screenshot: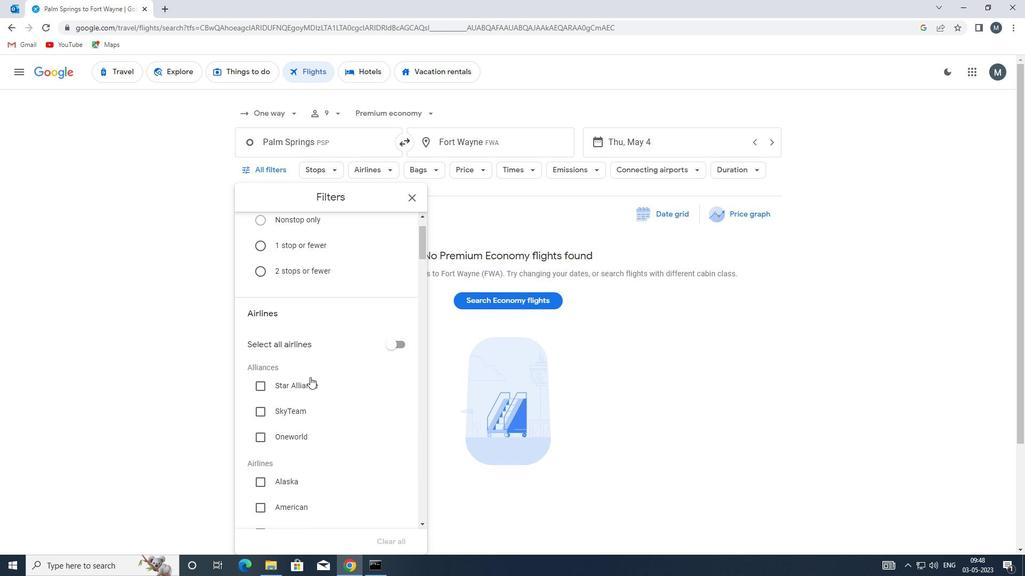 
Action: Mouse scrolled (308, 371) with delta (0, 0)
Screenshot: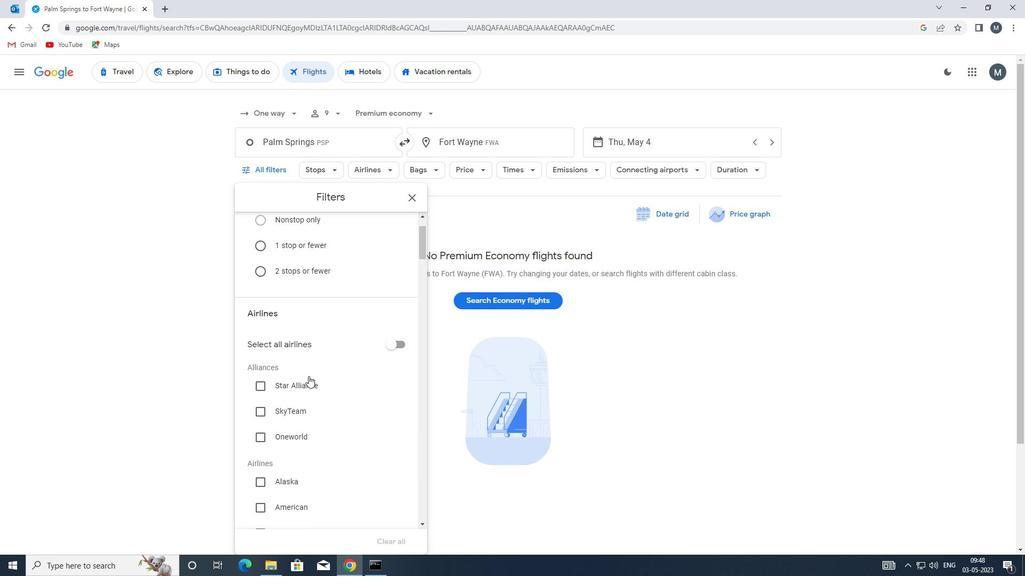 
Action: Mouse moved to (309, 360)
Screenshot: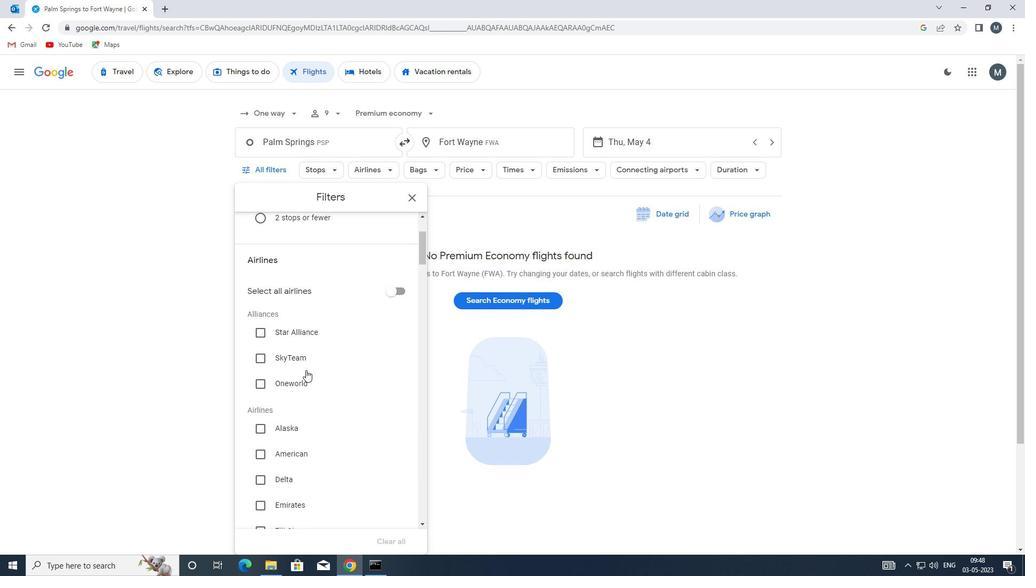 
Action: Mouse scrolled (309, 359) with delta (0, 0)
Screenshot: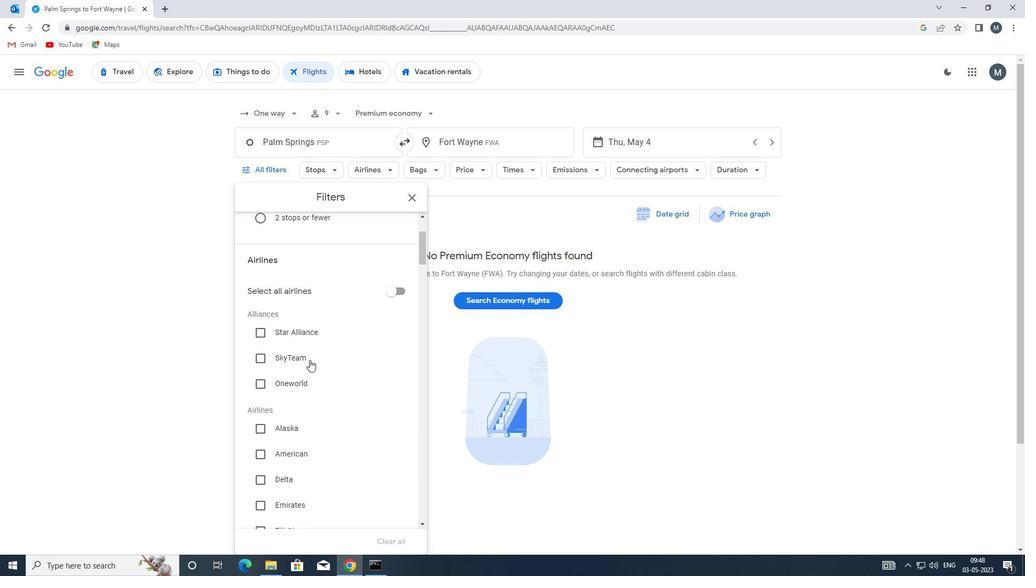 
Action: Mouse scrolled (309, 359) with delta (0, 0)
Screenshot: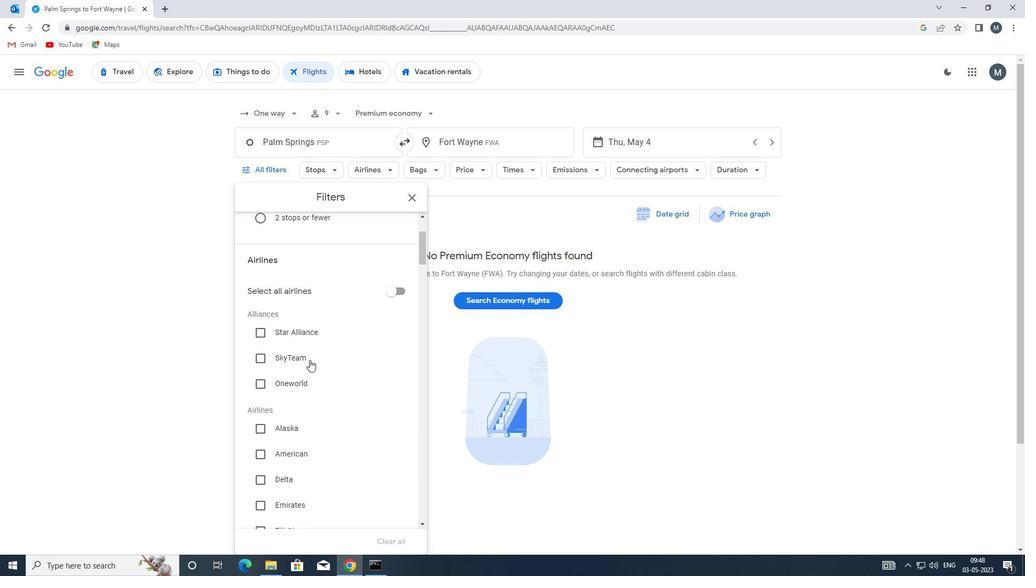 
Action: Mouse moved to (263, 322)
Screenshot: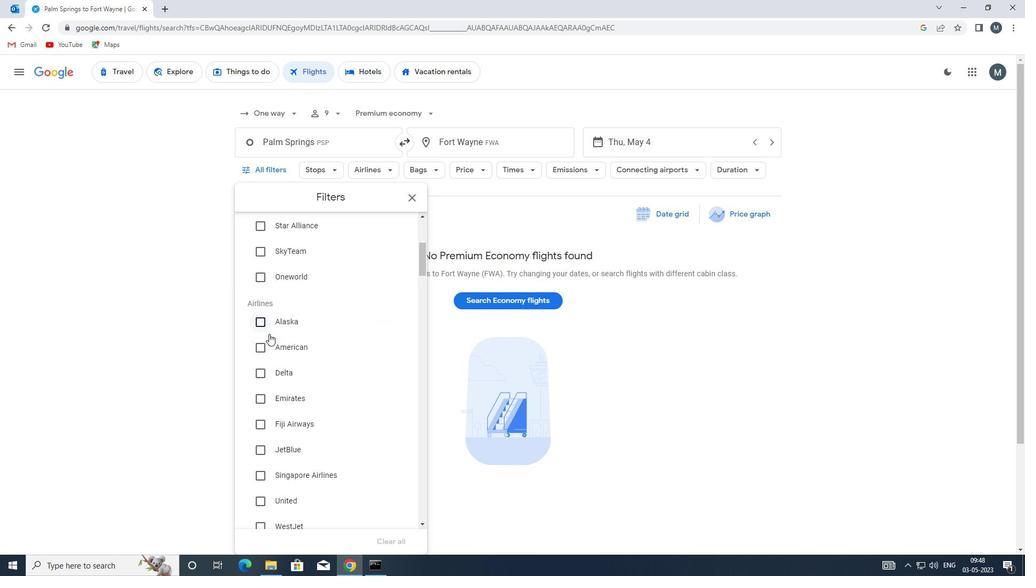 
Action: Mouse pressed left at (263, 322)
Screenshot: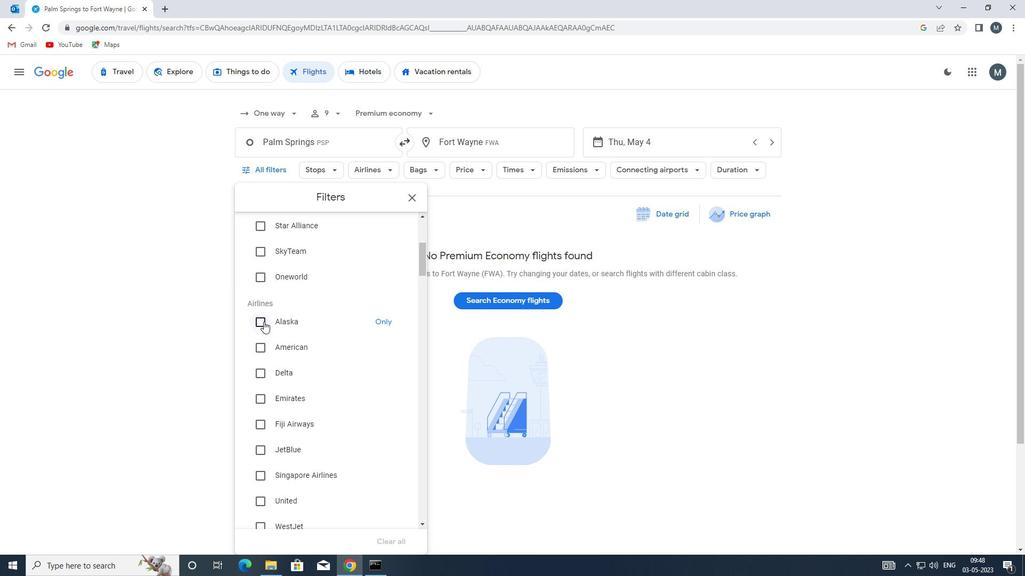 
Action: Mouse moved to (309, 329)
Screenshot: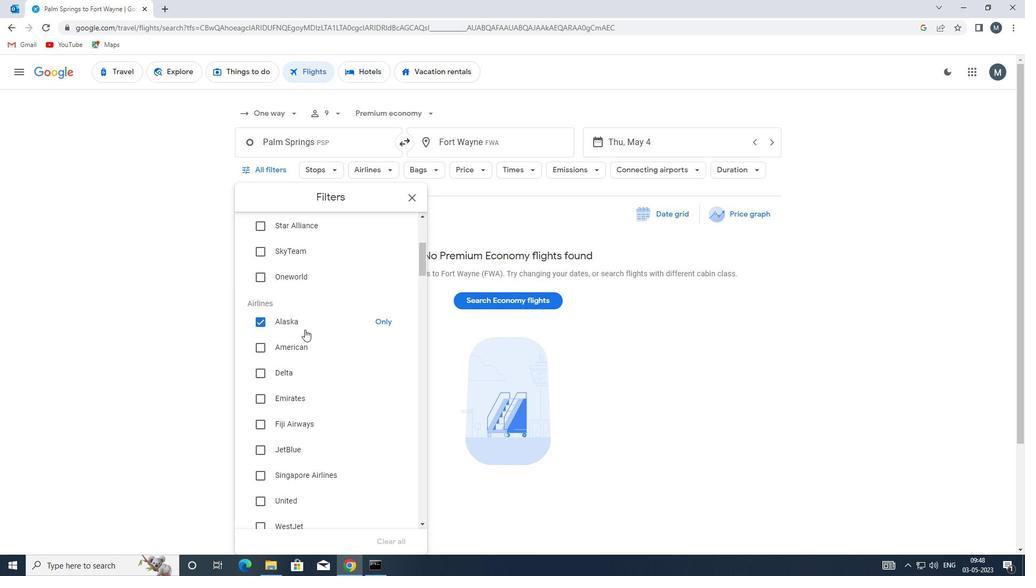 
Action: Mouse scrolled (309, 328) with delta (0, 0)
Screenshot: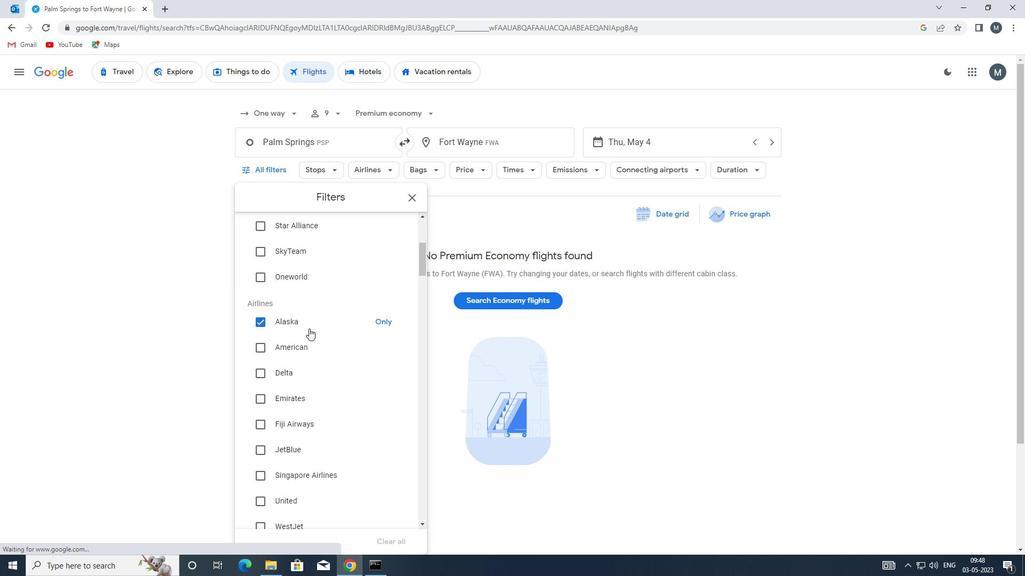 
Action: Mouse moved to (308, 330)
Screenshot: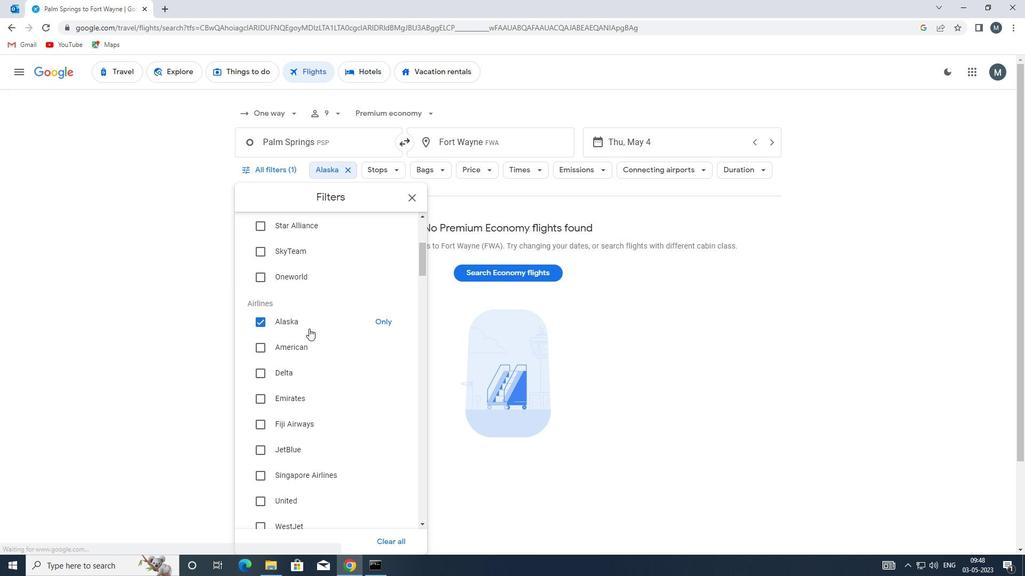 
Action: Mouse scrolled (308, 329) with delta (0, 0)
Screenshot: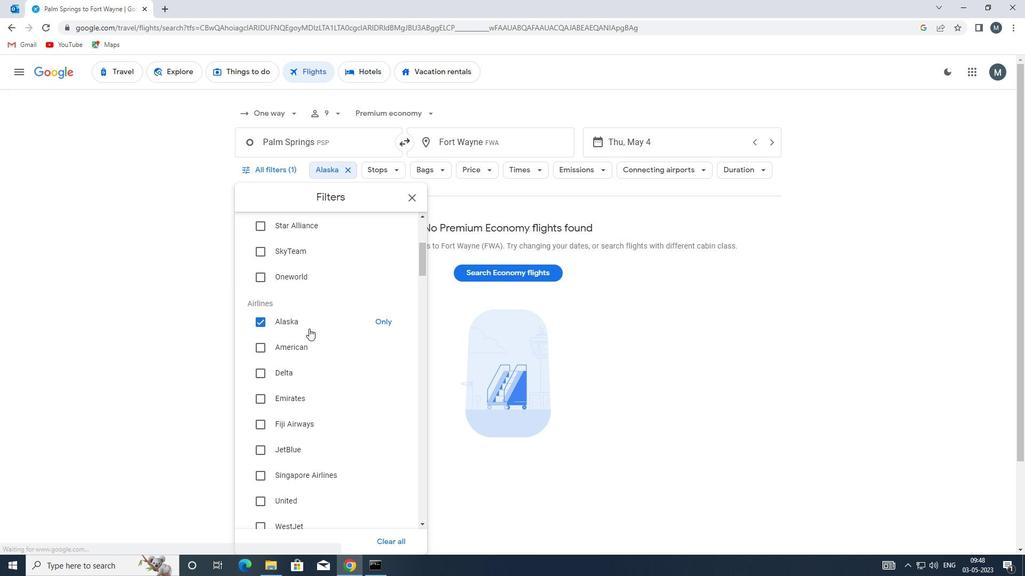 
Action: Mouse moved to (308, 331)
Screenshot: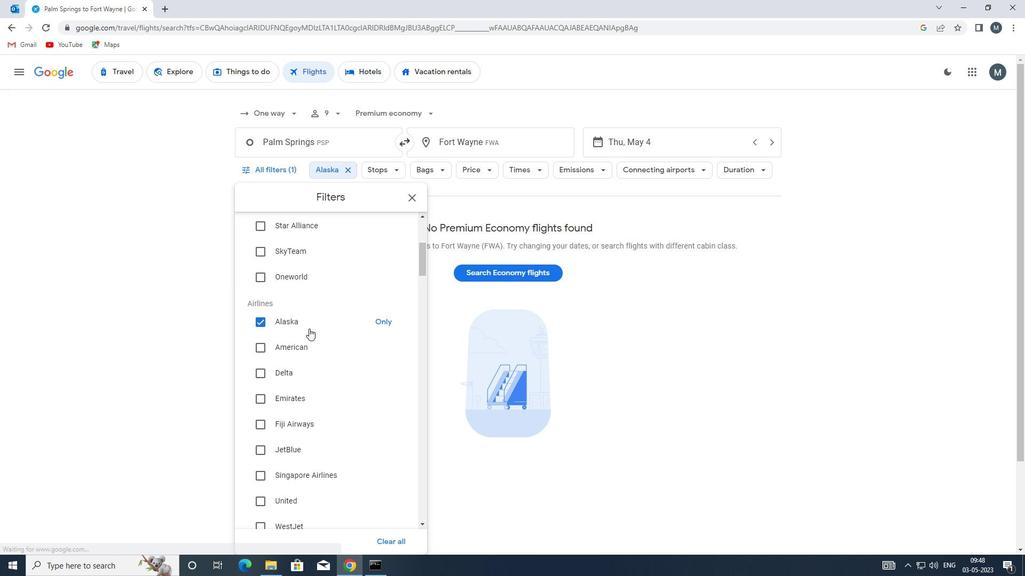 
Action: Mouse scrolled (308, 331) with delta (0, 0)
Screenshot: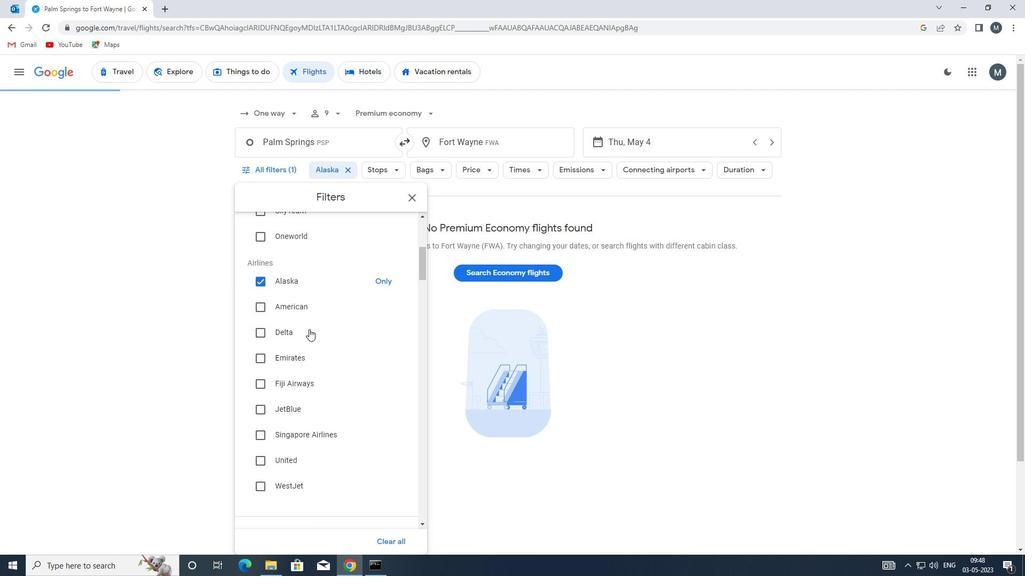 
Action: Mouse moved to (308, 332)
Screenshot: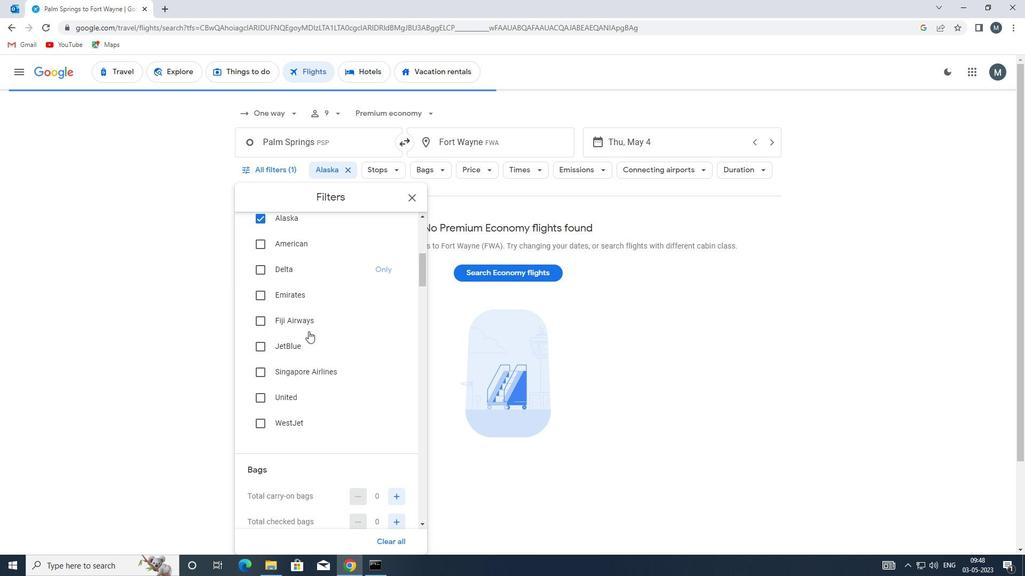 
Action: Mouse scrolled (308, 332) with delta (0, 0)
Screenshot: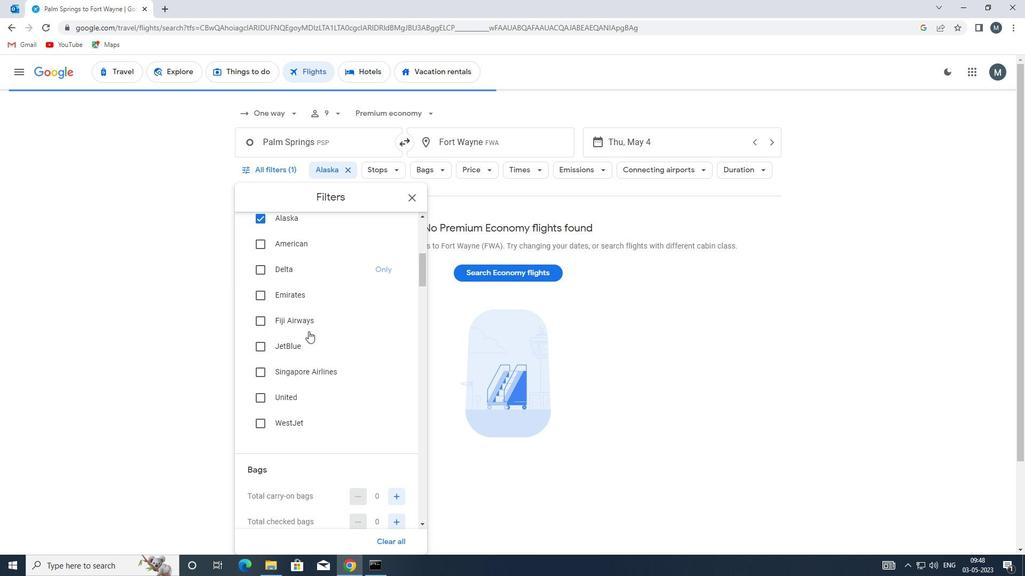 
Action: Mouse moved to (307, 334)
Screenshot: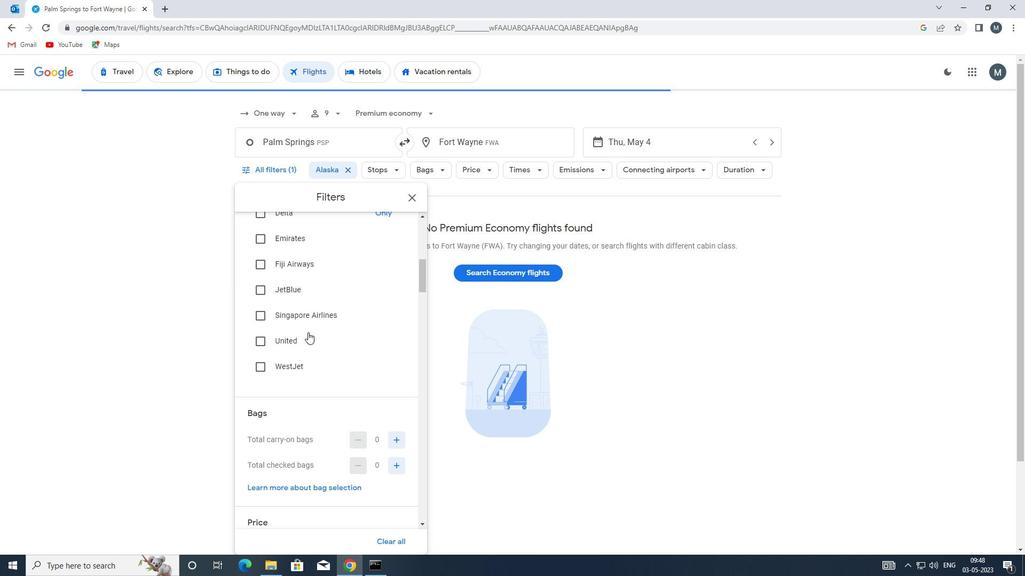 
Action: Mouse scrolled (307, 333) with delta (0, 0)
Screenshot: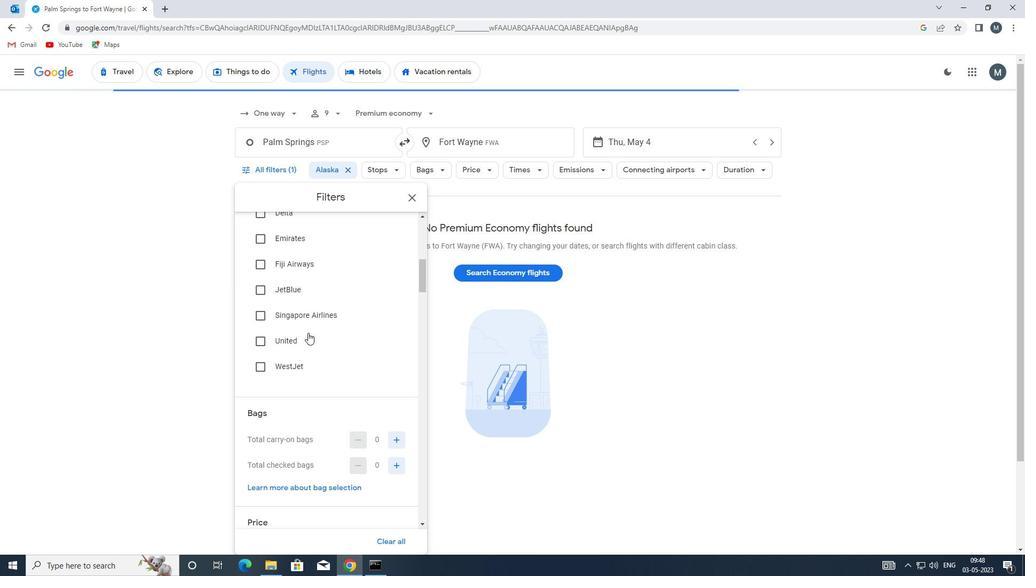
Action: Mouse moved to (394, 335)
Screenshot: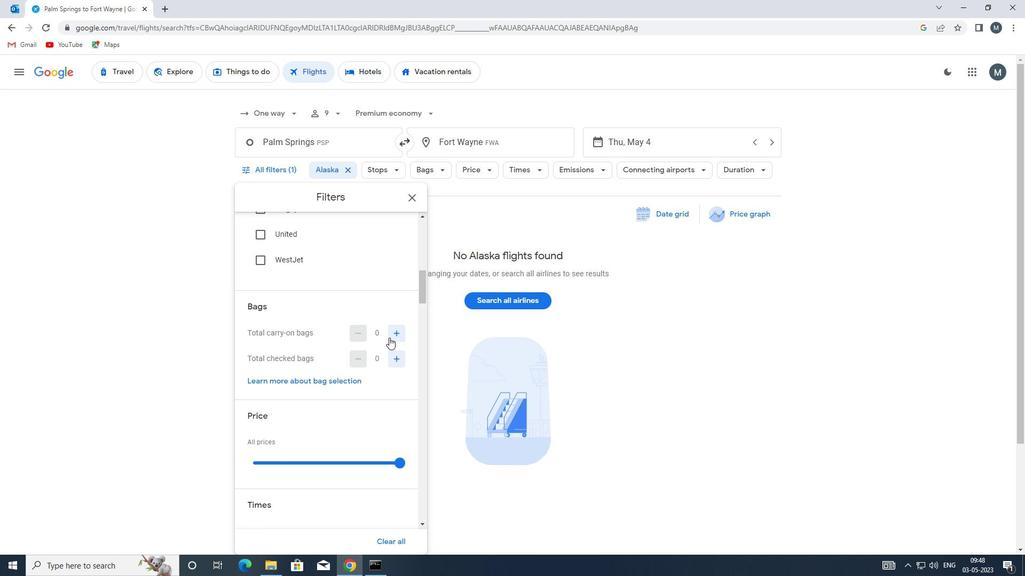 
Action: Mouse pressed left at (394, 335)
Screenshot: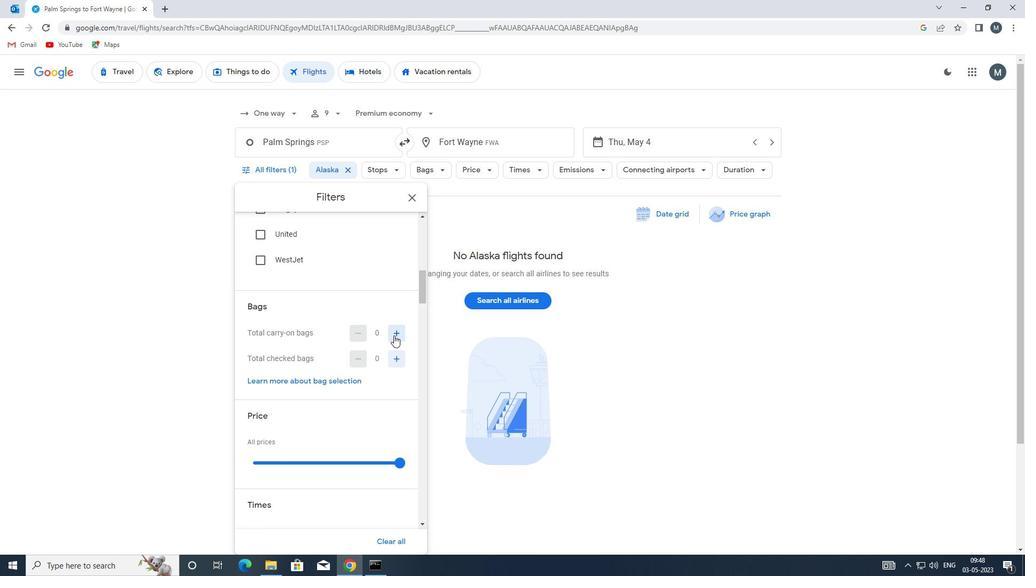 
Action: Mouse pressed left at (394, 335)
Screenshot: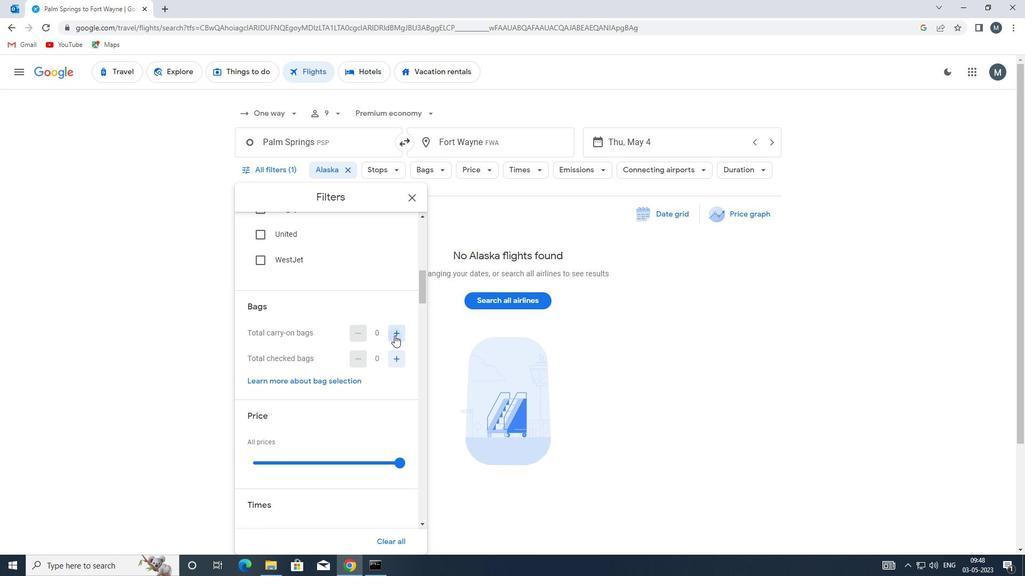 
Action: Mouse moved to (341, 358)
Screenshot: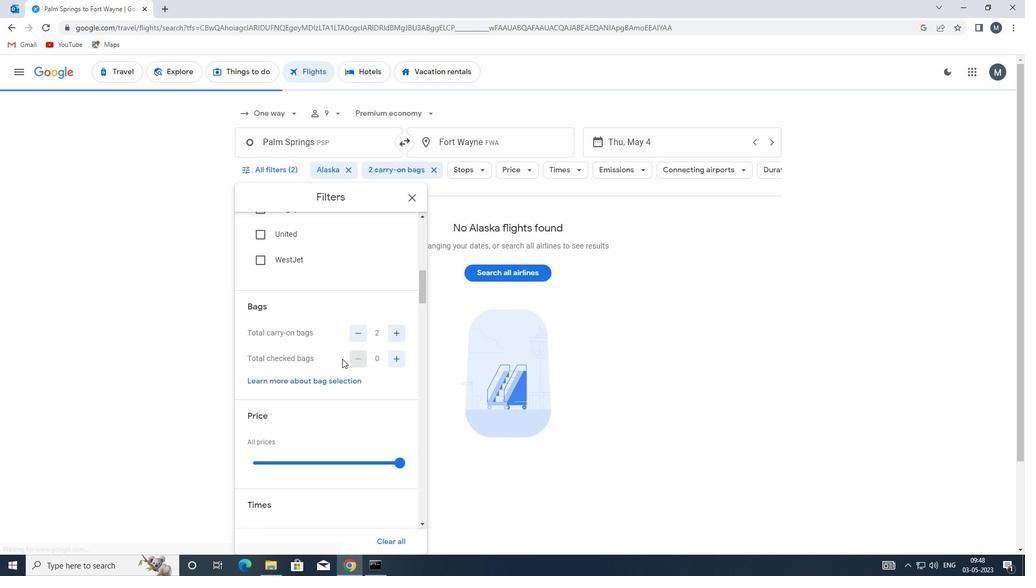 
Action: Mouse scrolled (341, 358) with delta (0, 0)
Screenshot: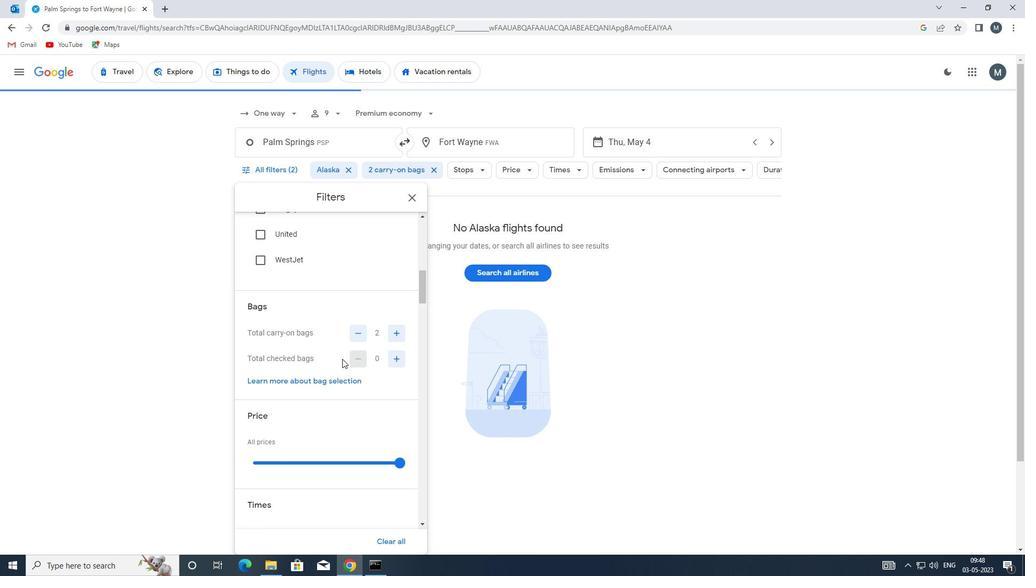 
Action: Mouse moved to (335, 360)
Screenshot: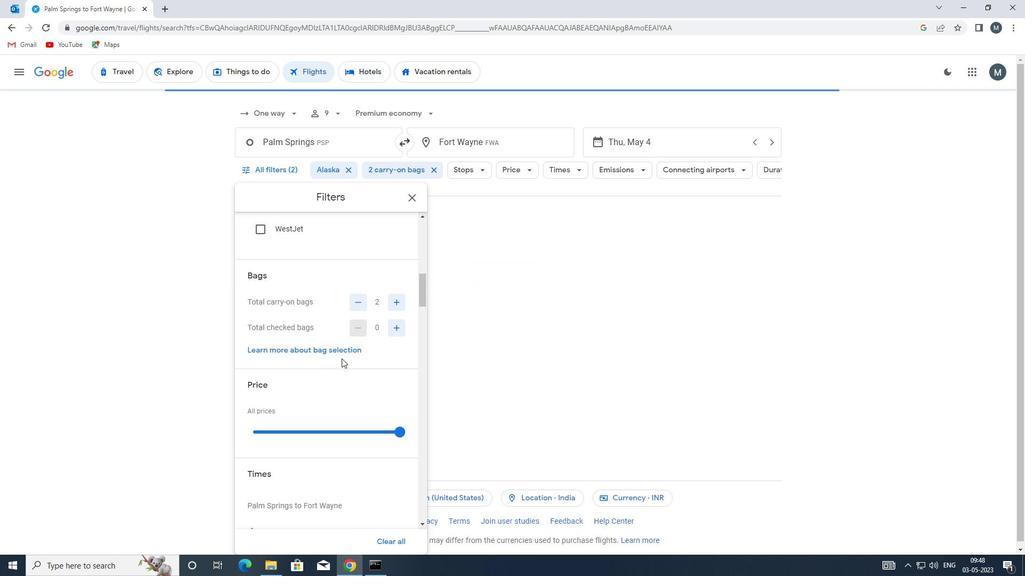 
Action: Mouse scrolled (335, 359) with delta (0, 0)
Screenshot: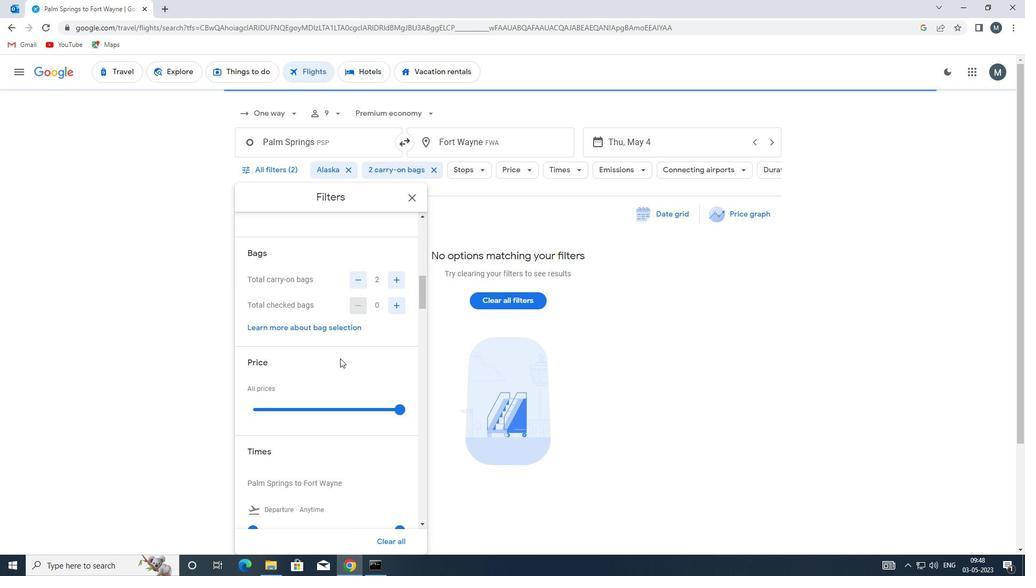 
Action: Mouse moved to (308, 354)
Screenshot: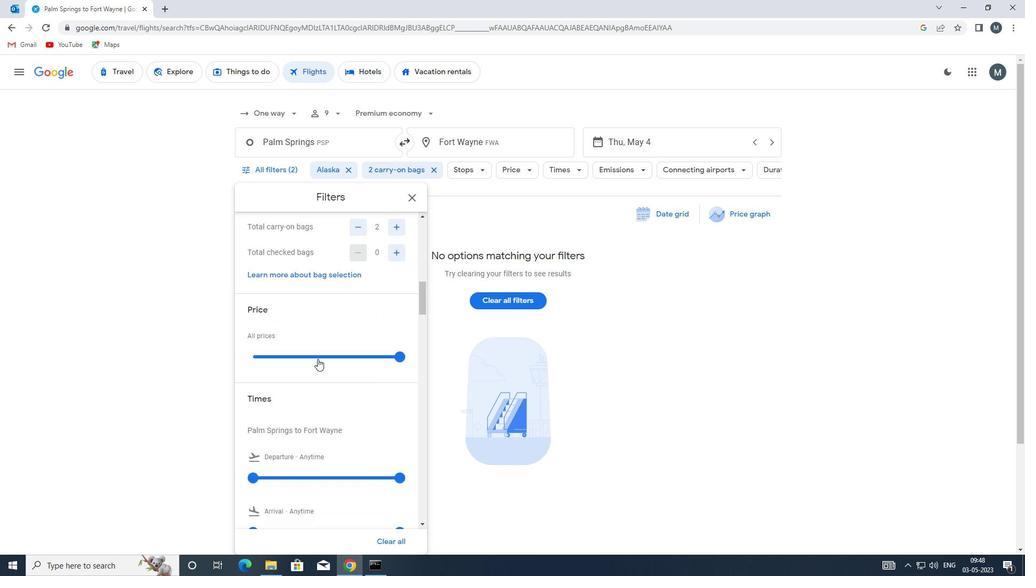 
Action: Mouse pressed left at (308, 354)
Screenshot: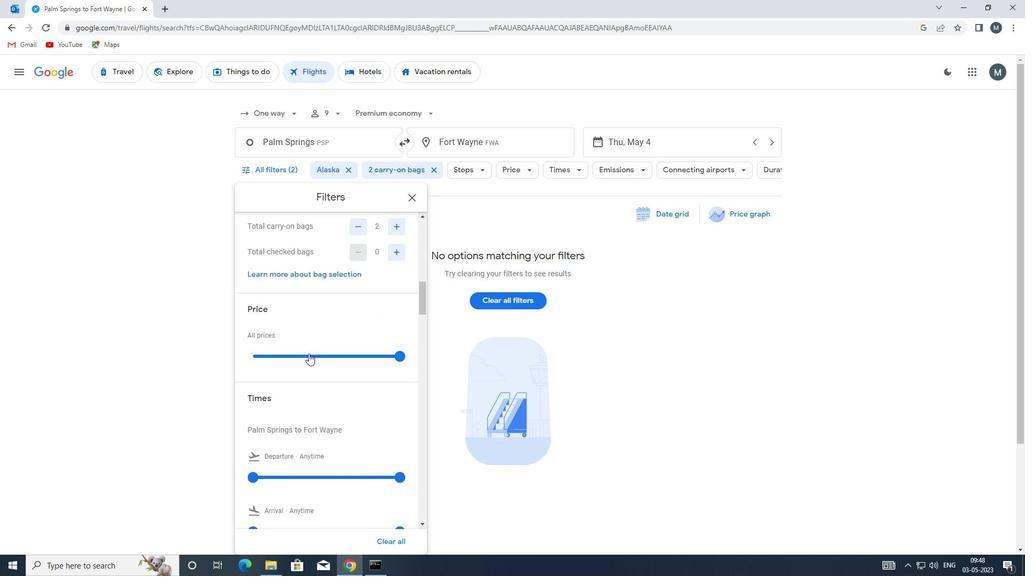 
Action: Mouse moved to (308, 353)
Screenshot: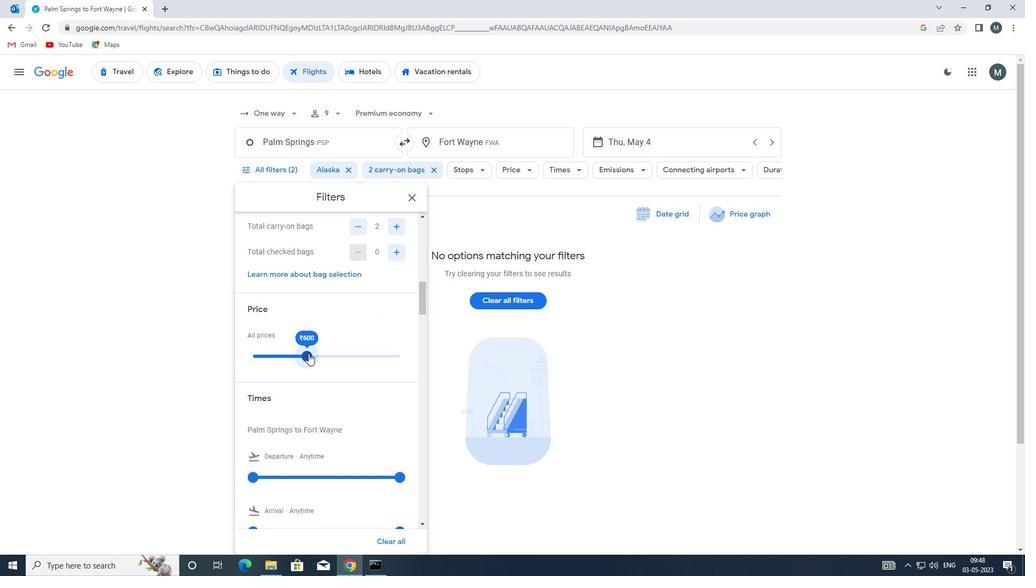 
Action: Mouse pressed left at (308, 353)
Screenshot: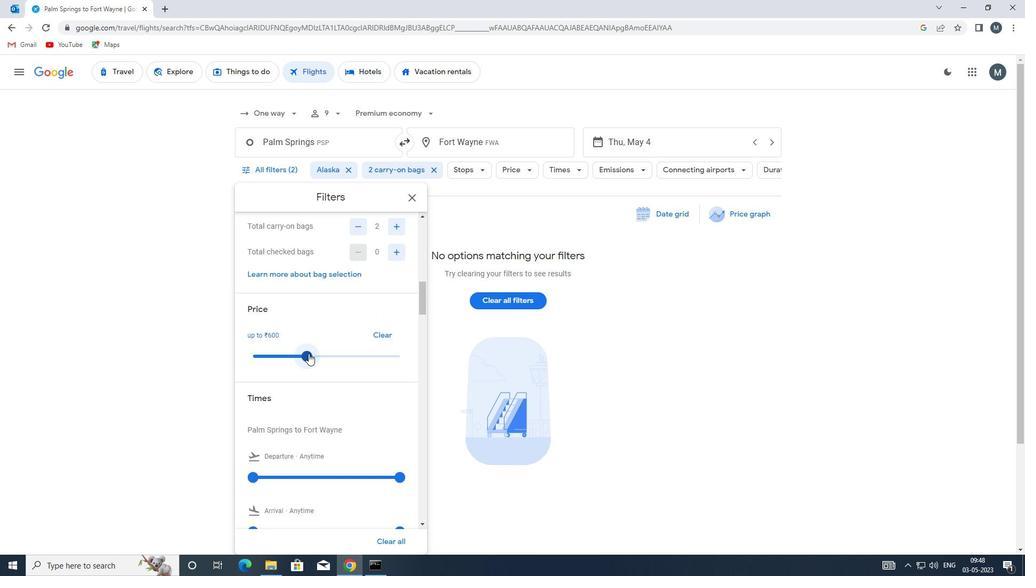 
Action: Mouse moved to (349, 352)
Screenshot: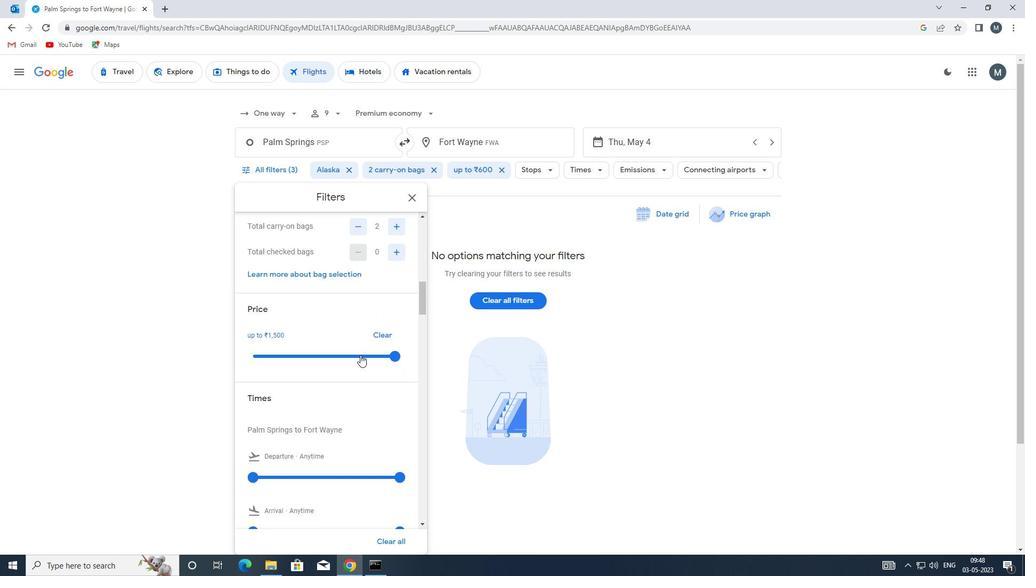 
Action: Mouse scrolled (349, 351) with delta (0, 0)
Screenshot: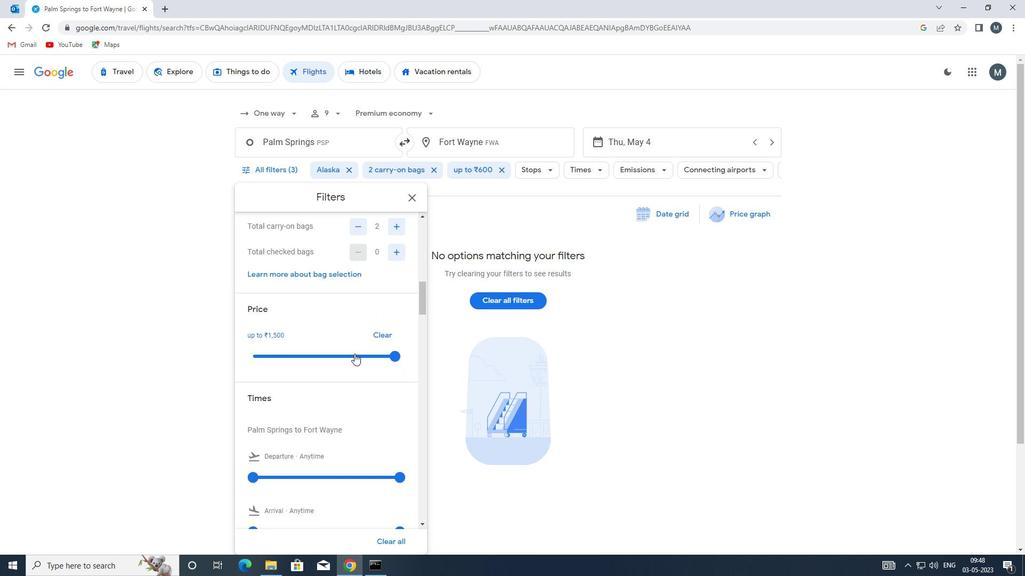 
Action: Mouse moved to (346, 351)
Screenshot: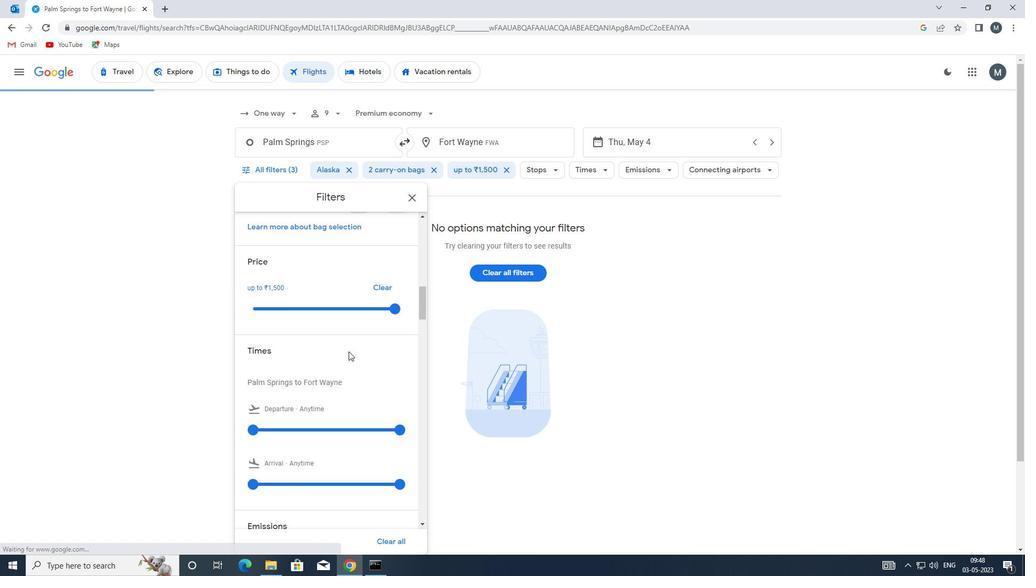 
Action: Mouse scrolled (346, 350) with delta (0, 0)
Screenshot: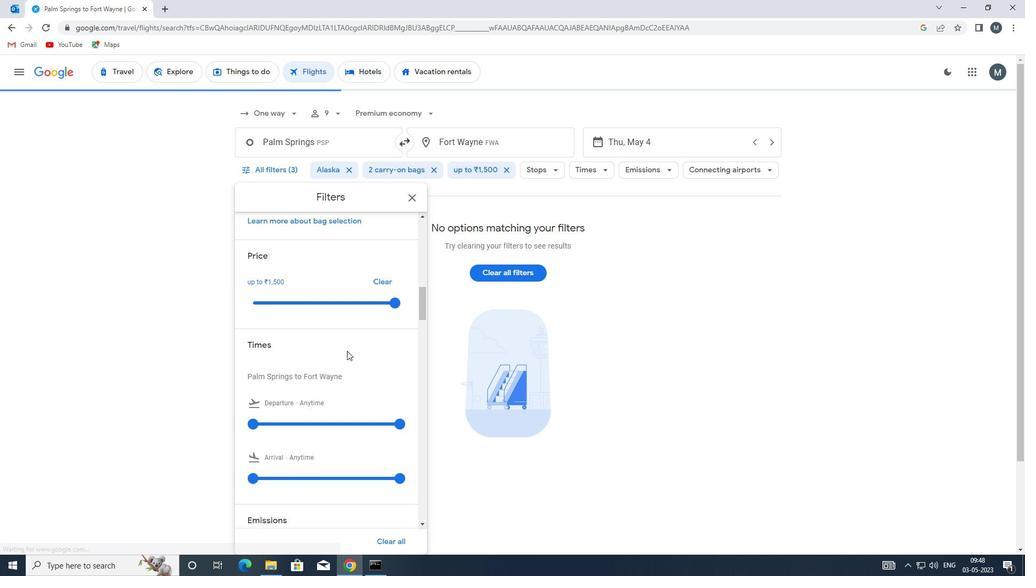 
Action: Mouse moved to (327, 360)
Screenshot: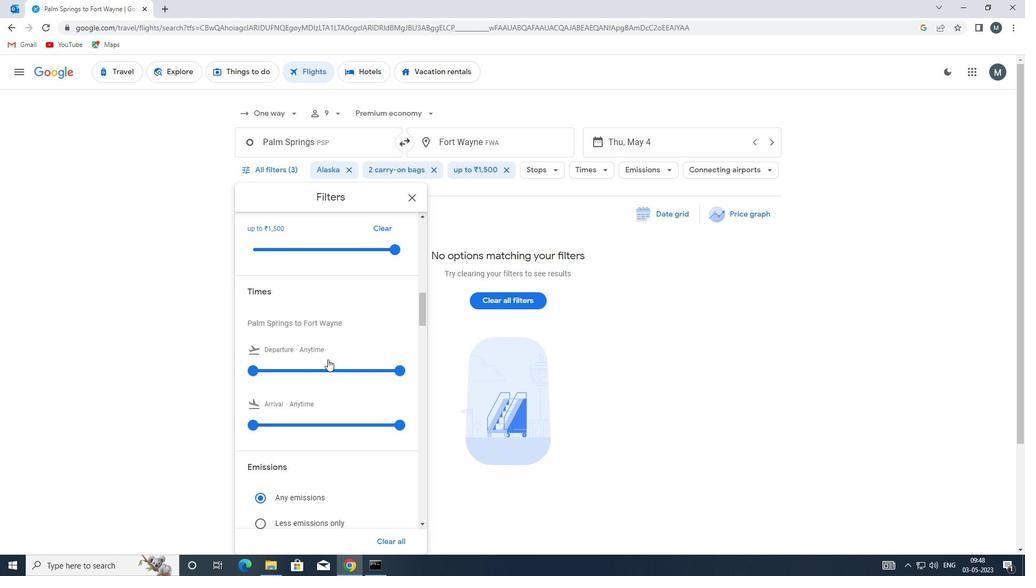
Action: Mouse scrolled (327, 359) with delta (0, 0)
Screenshot: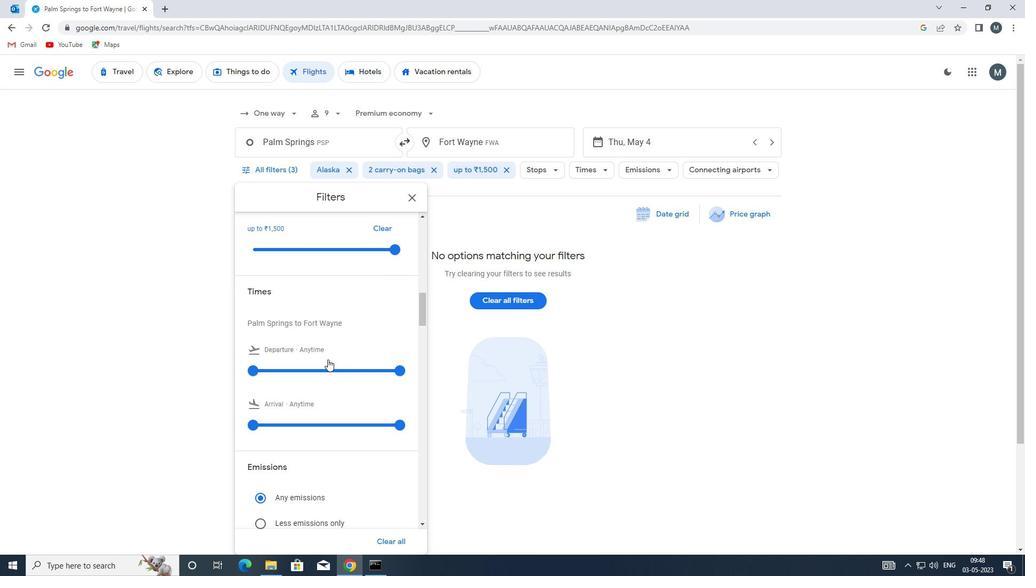 
Action: Mouse moved to (260, 317)
Screenshot: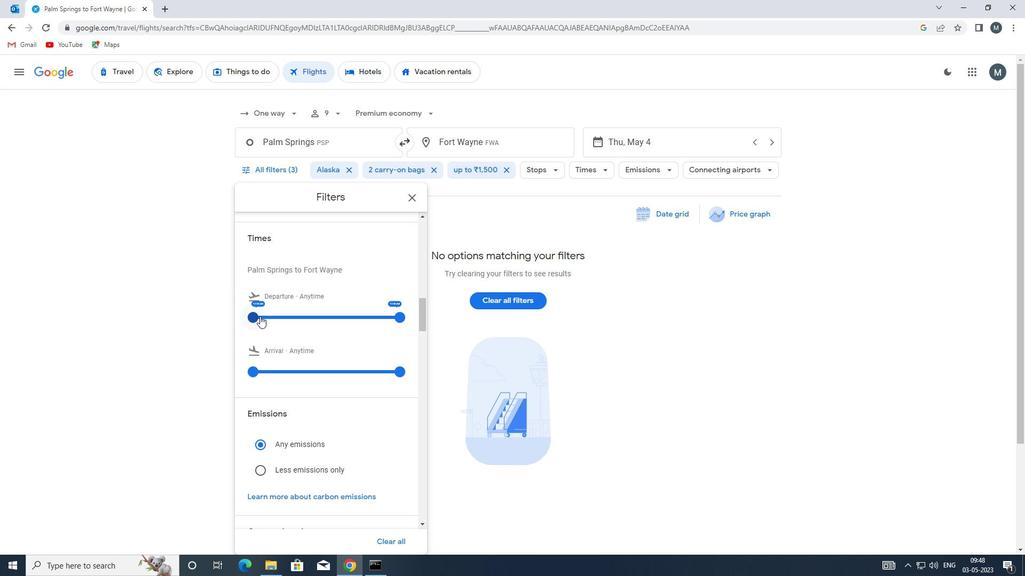 
Action: Mouse pressed left at (260, 317)
Screenshot: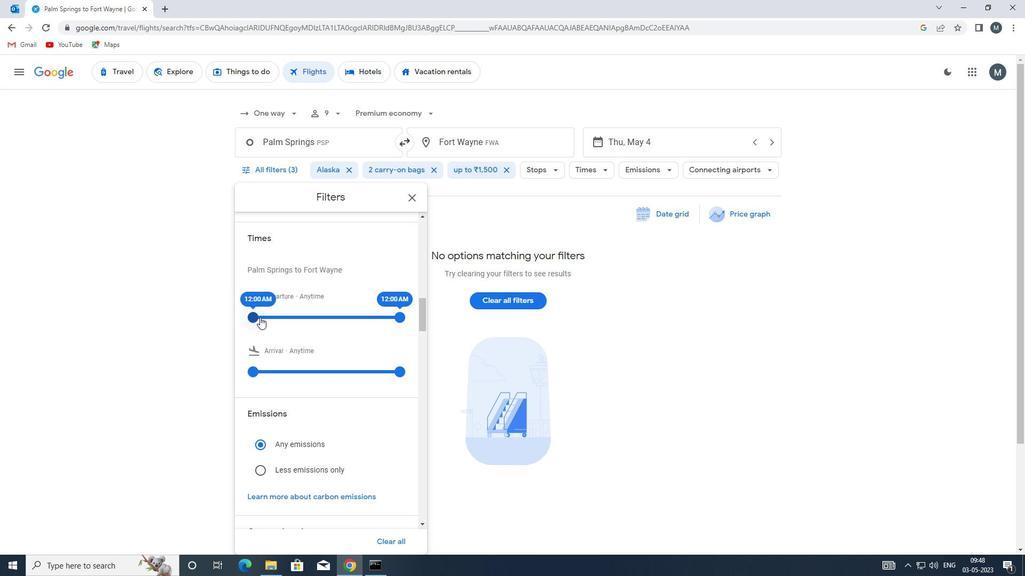 
Action: Mouse moved to (397, 316)
Screenshot: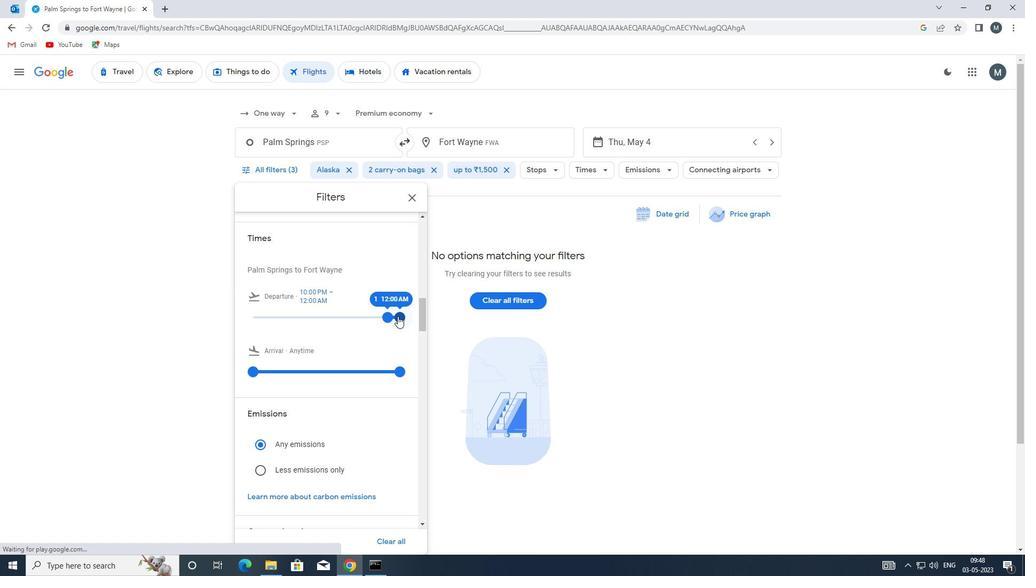 
Action: Mouse pressed left at (397, 316)
Screenshot: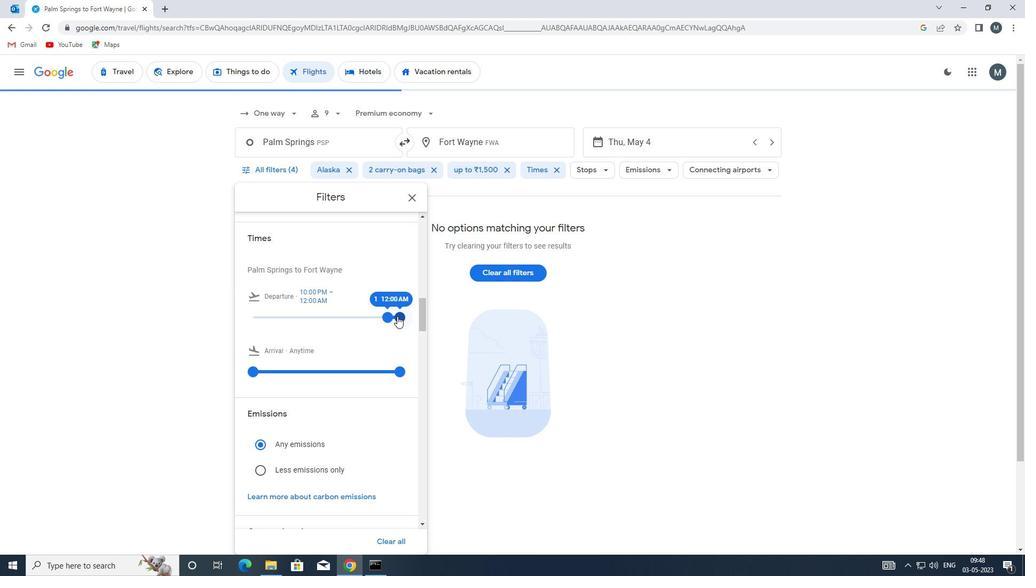 
Action: Mouse moved to (399, 316)
Screenshot: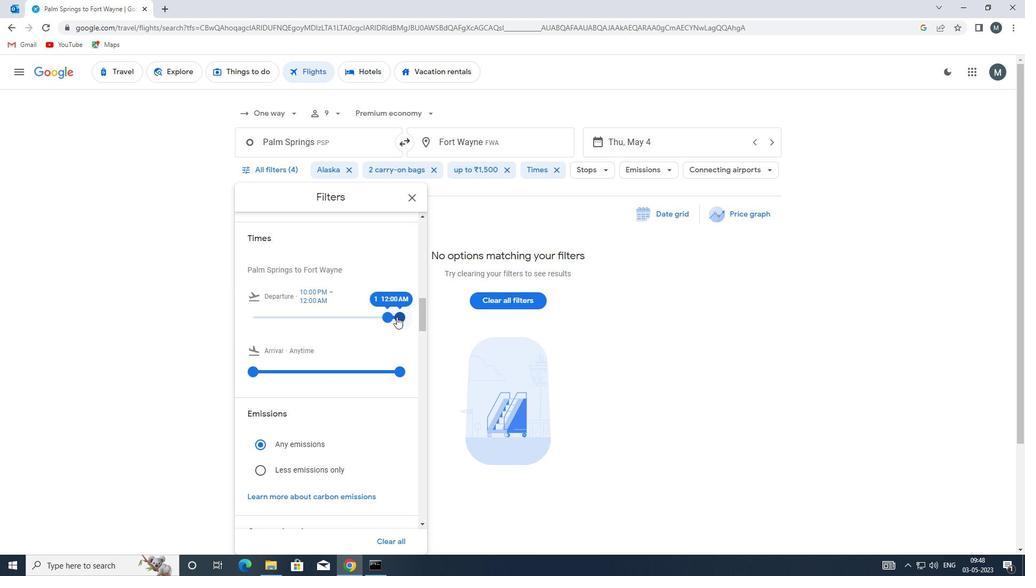 
Action: Mouse pressed left at (399, 316)
Screenshot: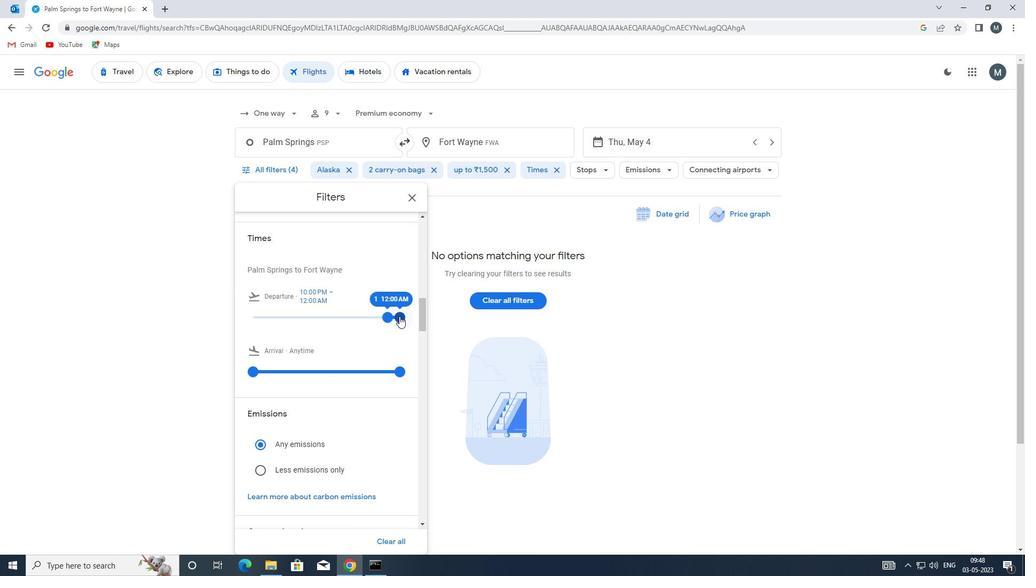 
Action: Mouse moved to (401, 315)
Screenshot: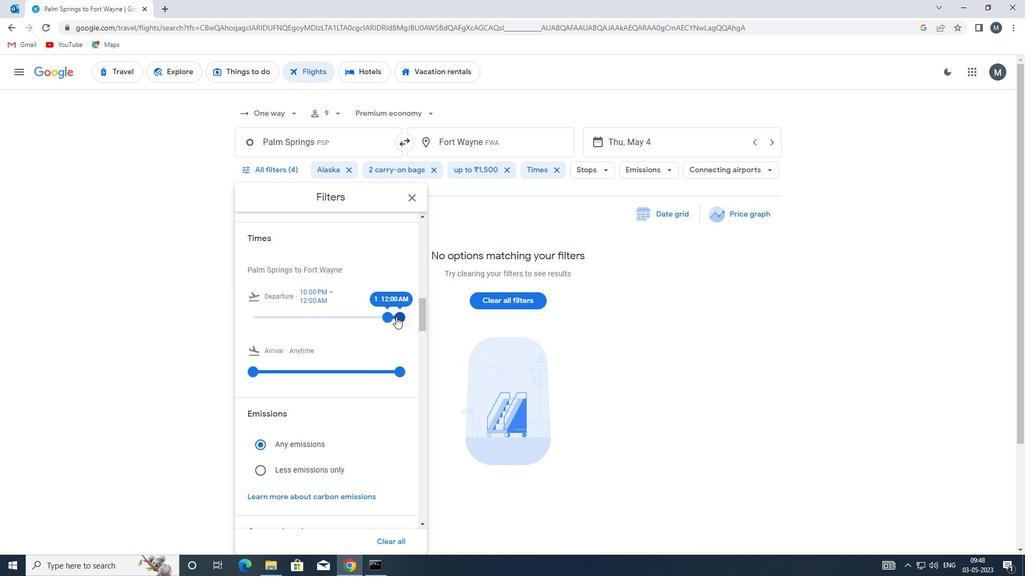 
Action: Mouse pressed left at (401, 315)
Screenshot: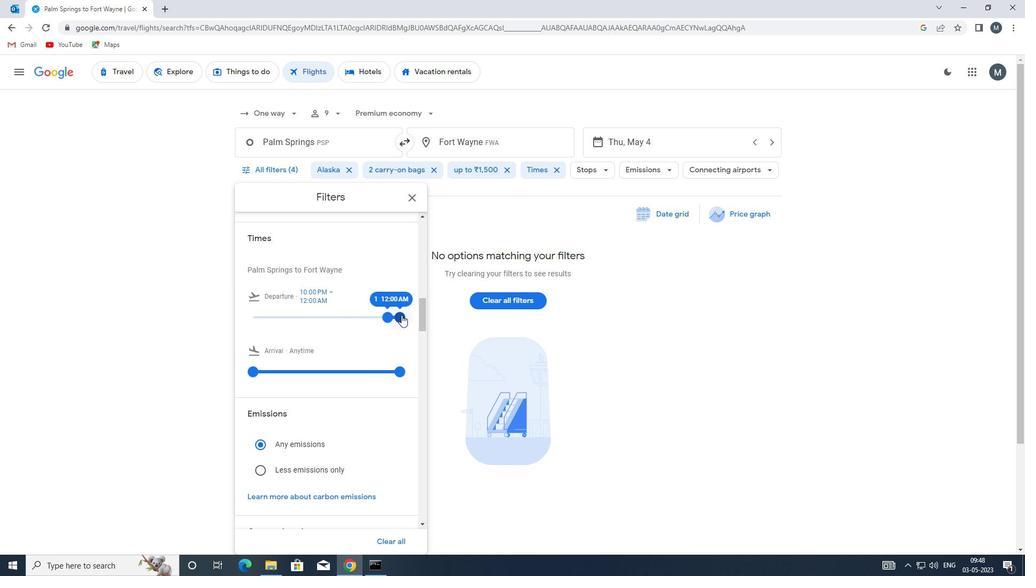 
Action: Mouse moved to (363, 322)
Screenshot: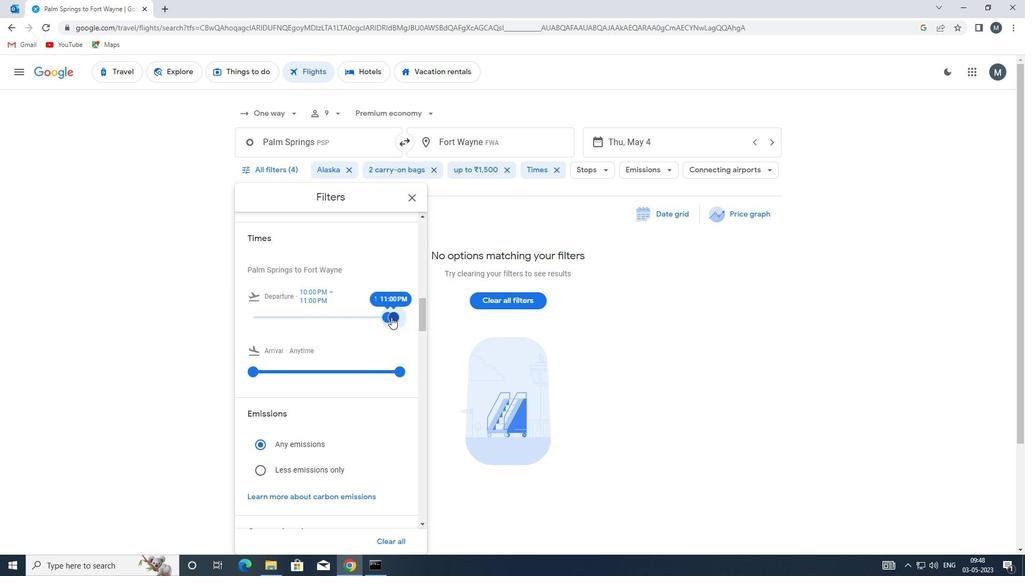
Action: Mouse scrolled (363, 322) with delta (0, 0)
Screenshot: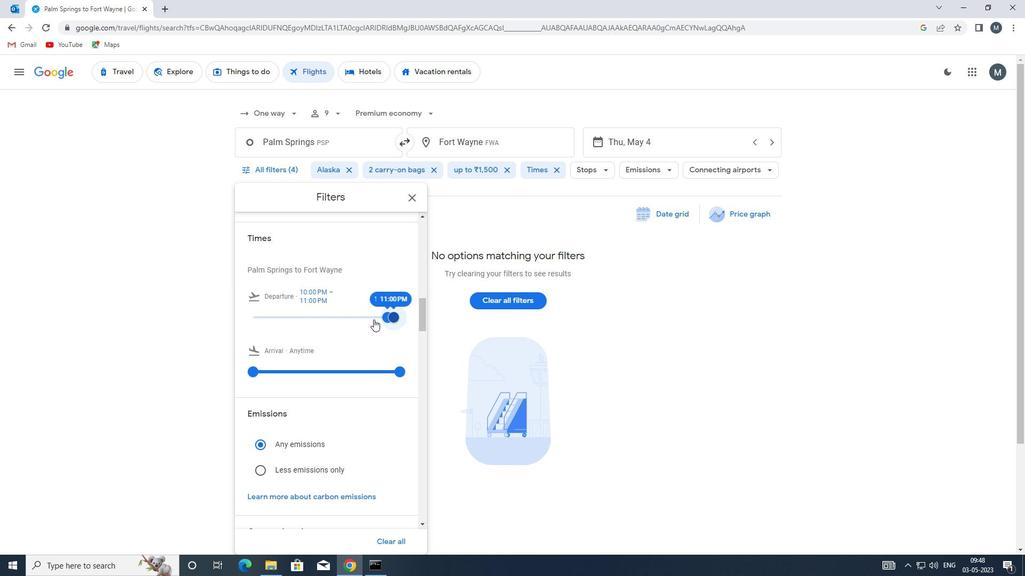 
Action: Mouse scrolled (363, 322) with delta (0, 0)
Screenshot: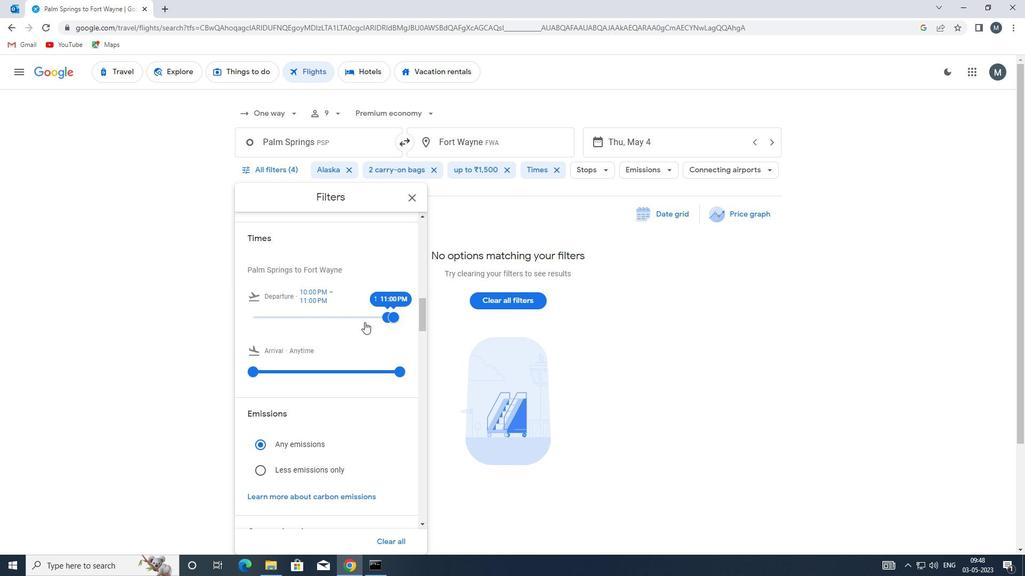 
Action: Mouse moved to (411, 196)
Screenshot: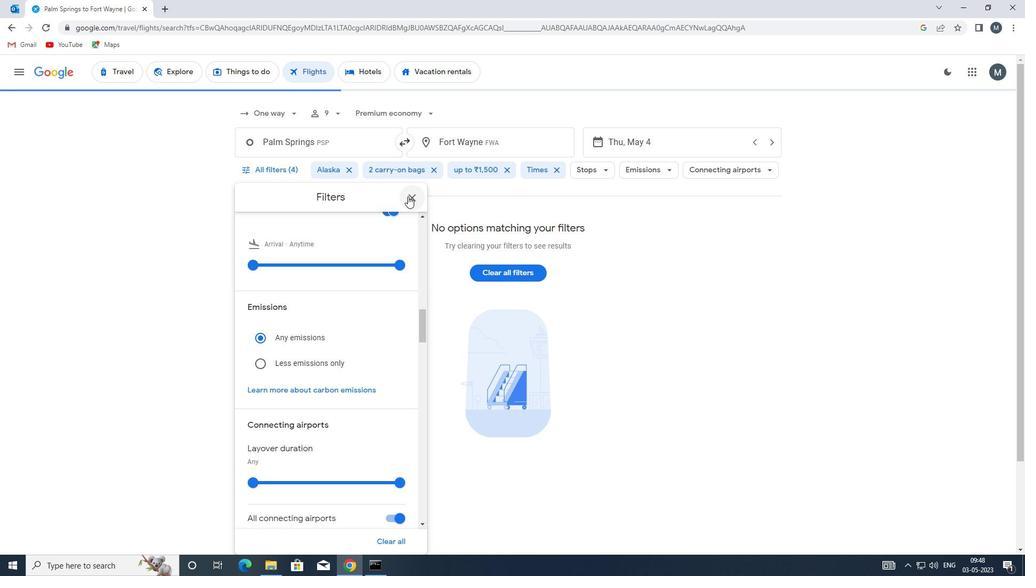 
Action: Mouse pressed left at (411, 196)
Screenshot: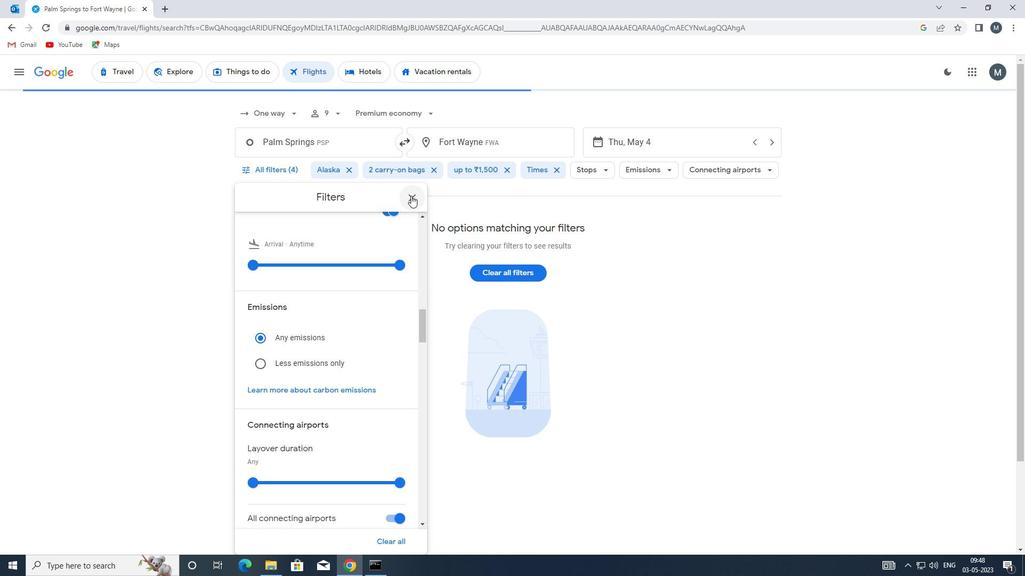 
Action: Mouse moved to (412, 198)
Screenshot: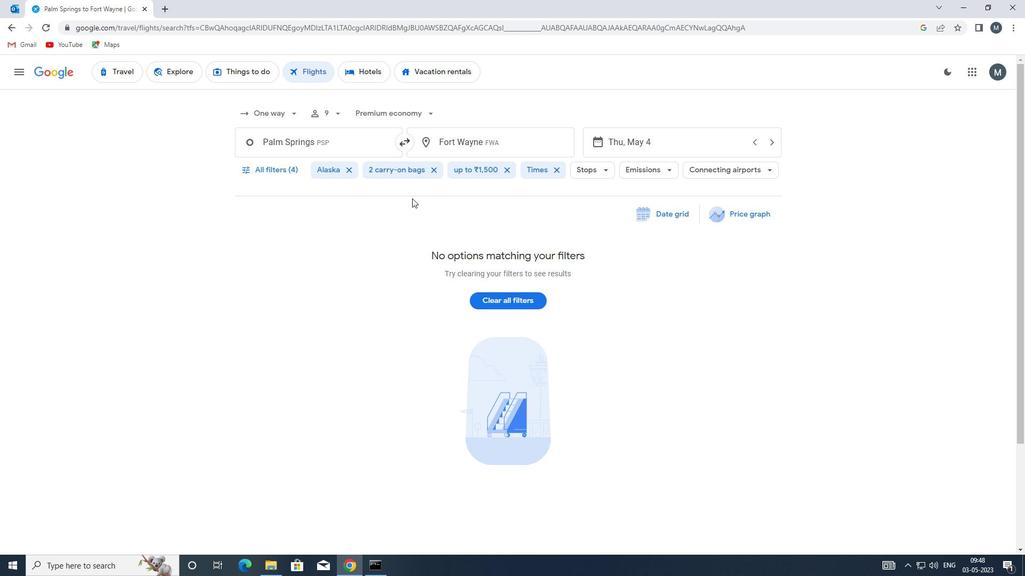 
